 Task: Calculate the travel distance between Minneapolis and Voyageurs National Park.
Action: Mouse moved to (232, 67)
Screenshot: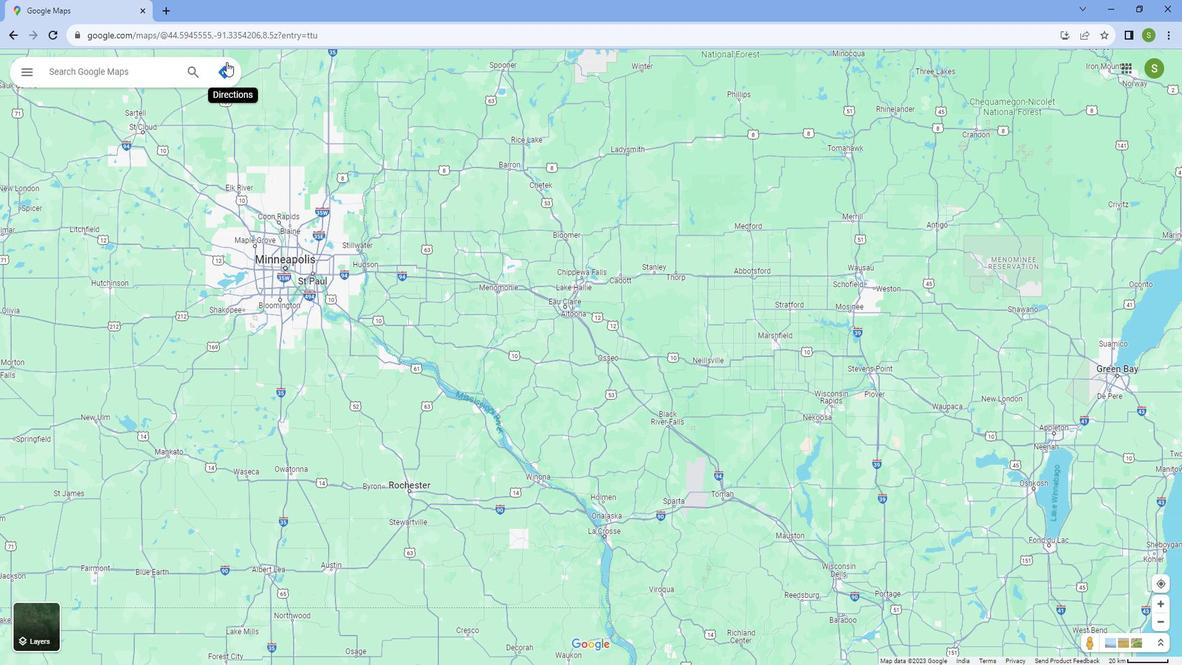 
Action: Mouse pressed left at (232, 67)
Screenshot: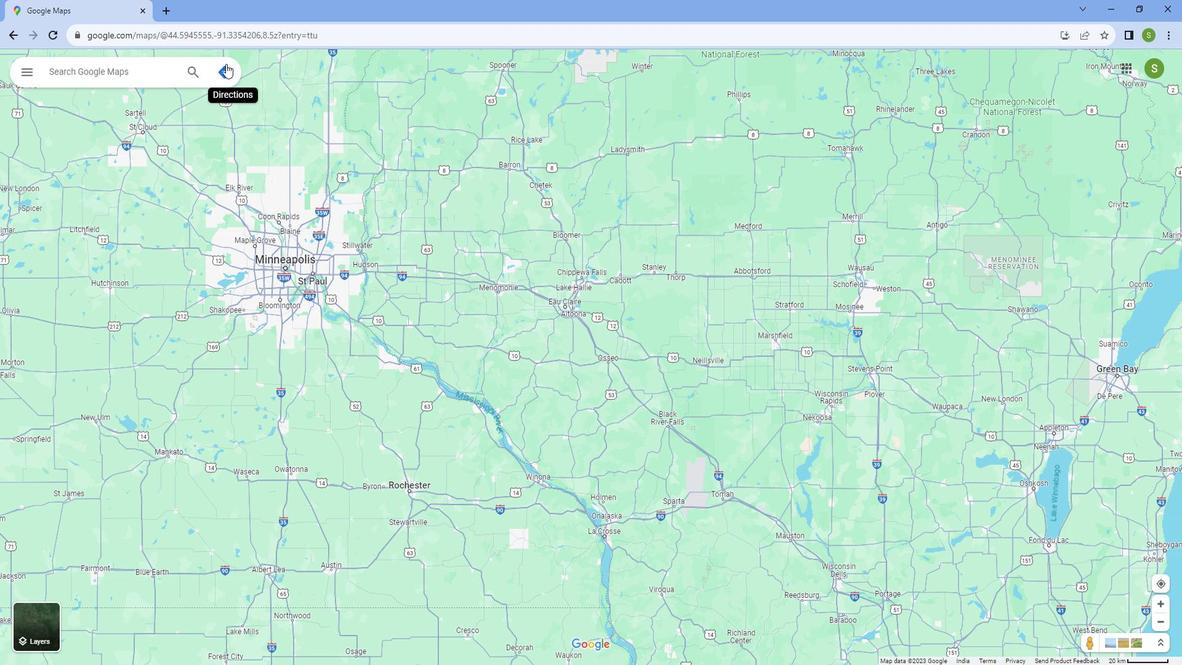 
Action: Mouse moved to (83, 114)
Screenshot: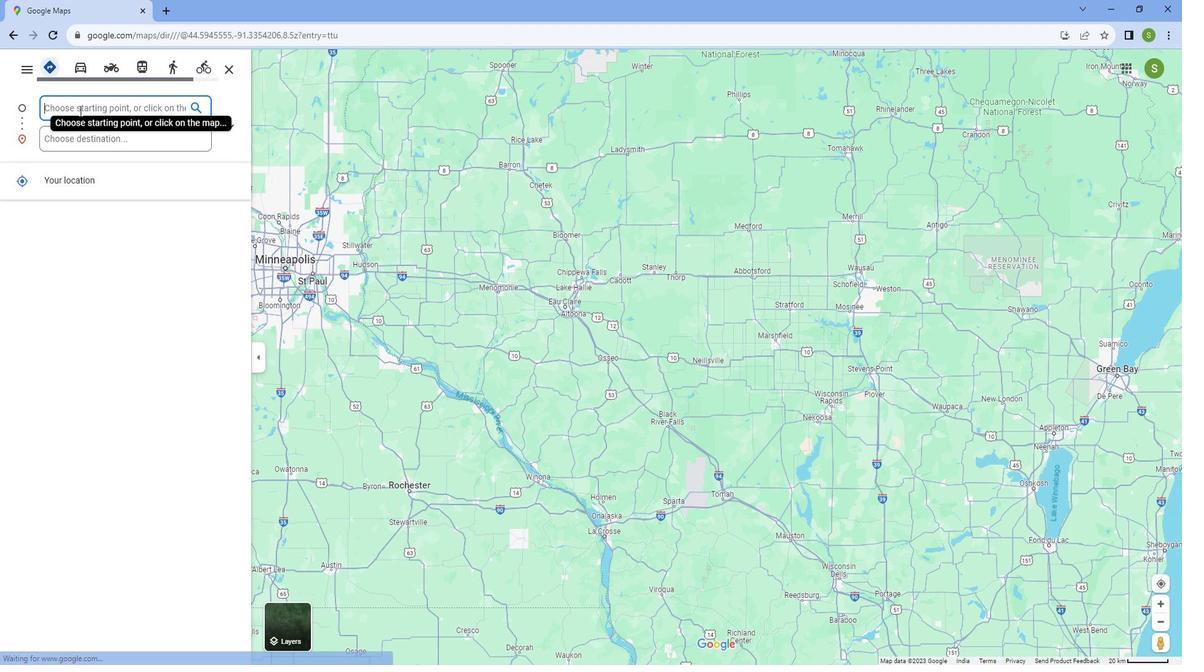 
Action: Mouse pressed left at (83, 114)
Screenshot: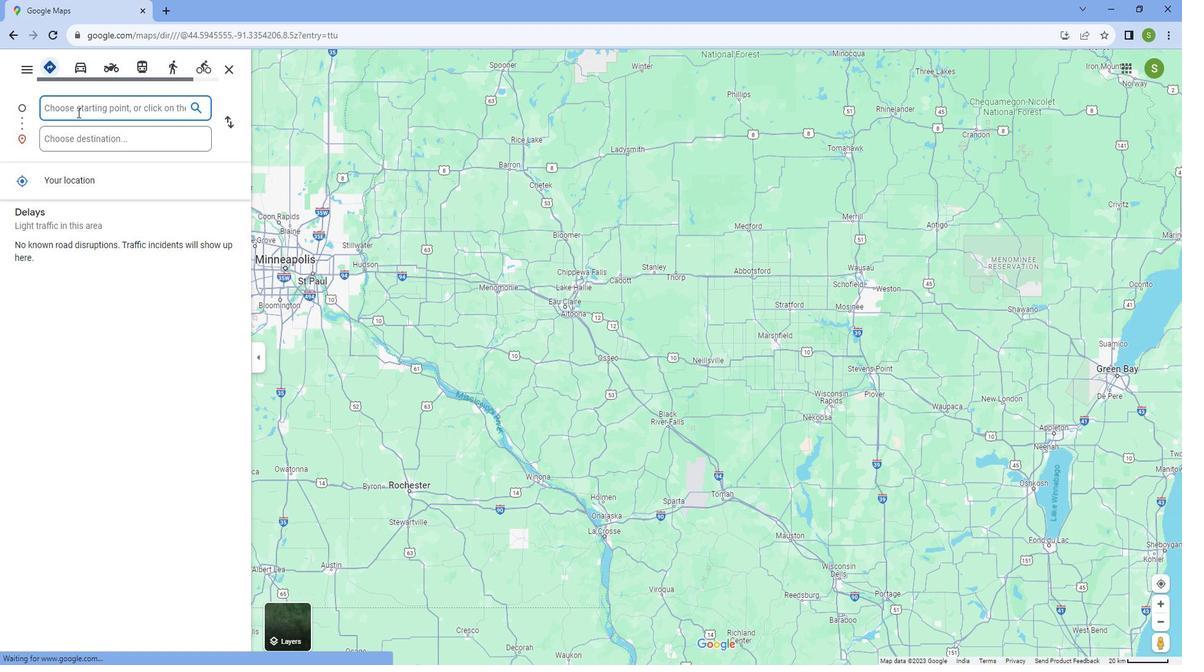 
Action: Mouse moved to (86, 114)
Screenshot: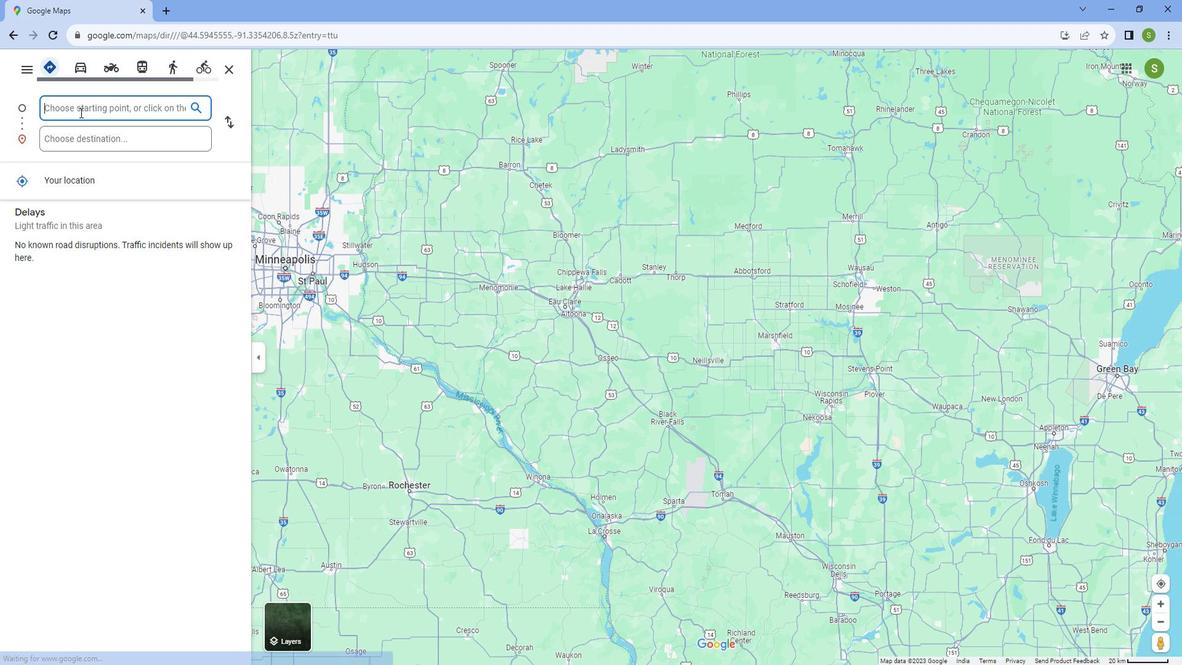 
Action: Key pressed <Key.caps_lock>M<Key.caps_lock>inn<Key.backspace><Key.backspace><Key.backspace><Key.backspace>m<Key.caps_lock>INNEAPOLIS
Screenshot: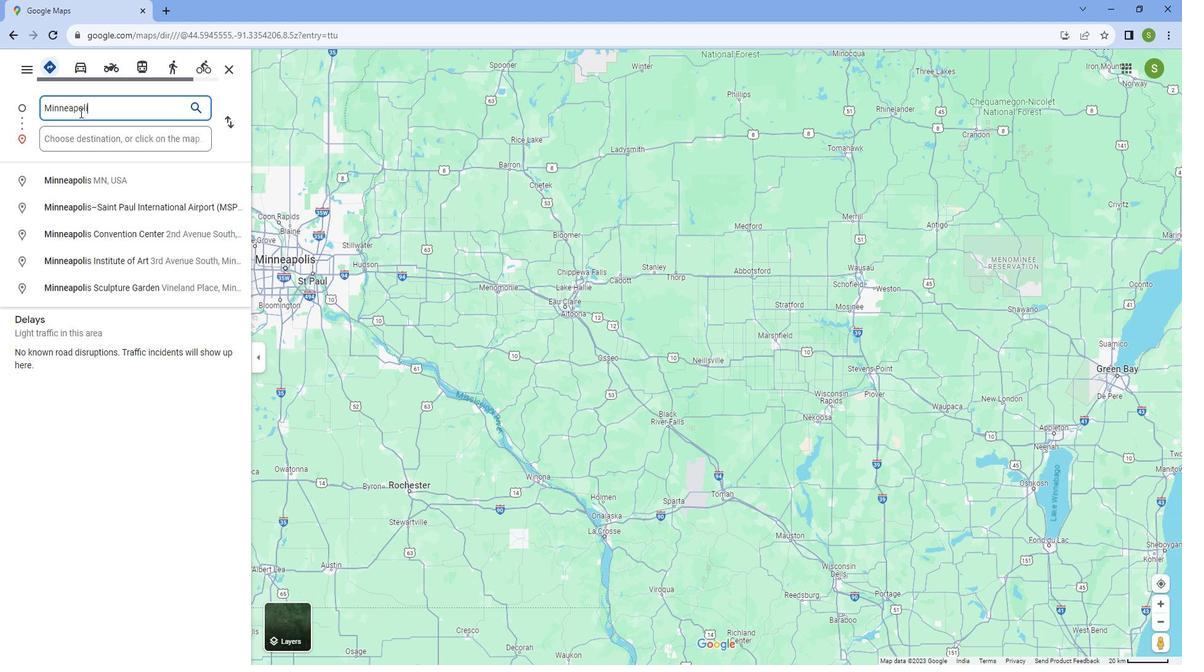 
Action: Mouse moved to (66, 179)
Screenshot: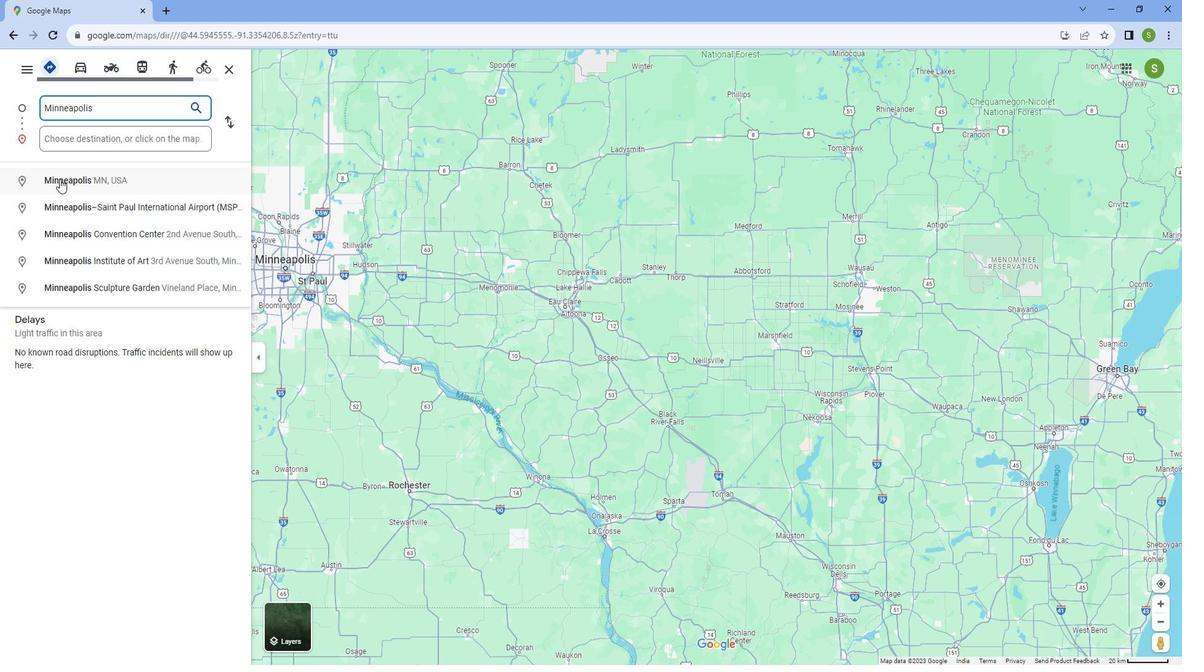 
Action: Mouse pressed left at (66, 179)
Screenshot: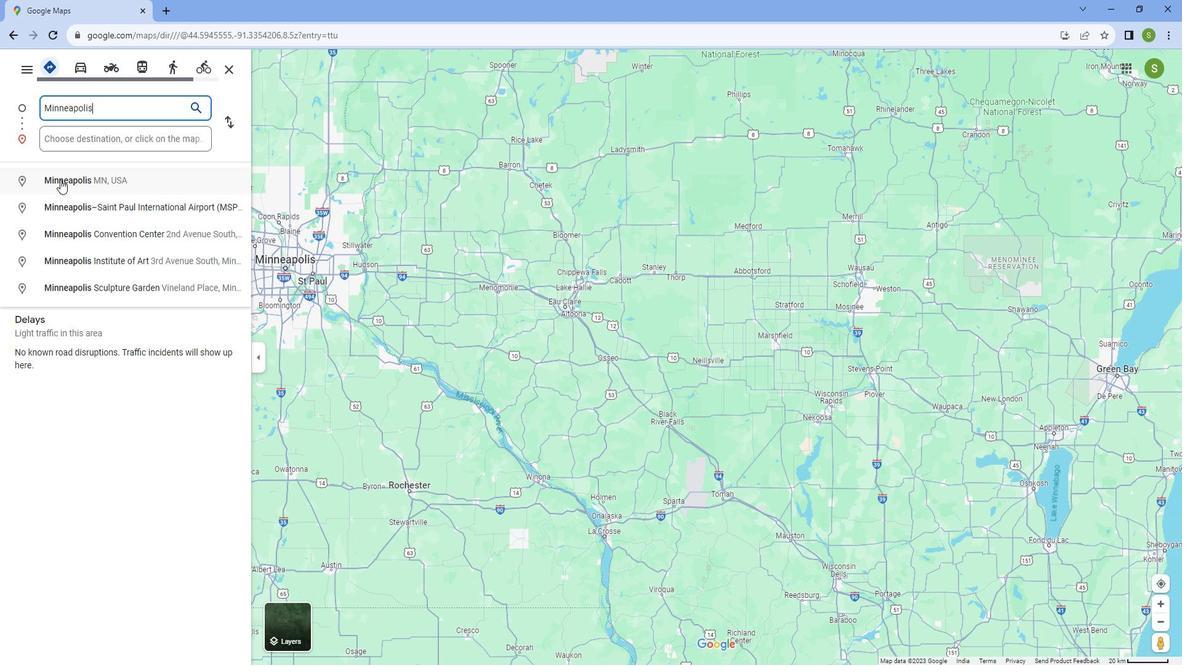 
Action: Mouse moved to (123, 142)
Screenshot: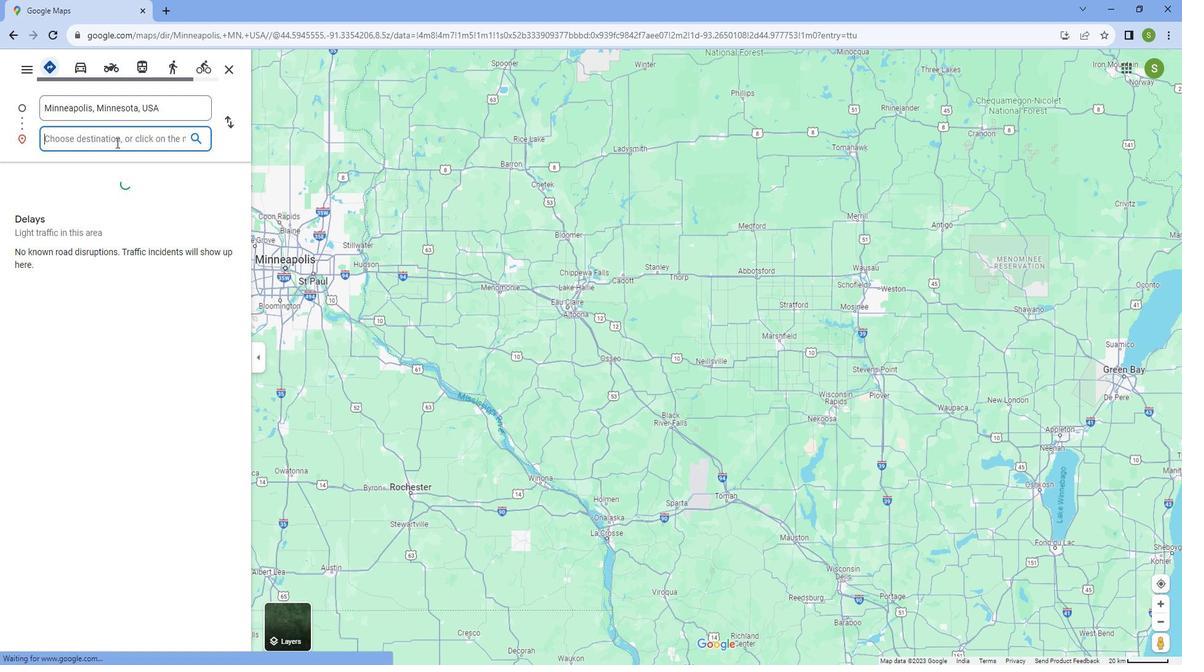 
Action: Mouse pressed left at (123, 142)
Screenshot: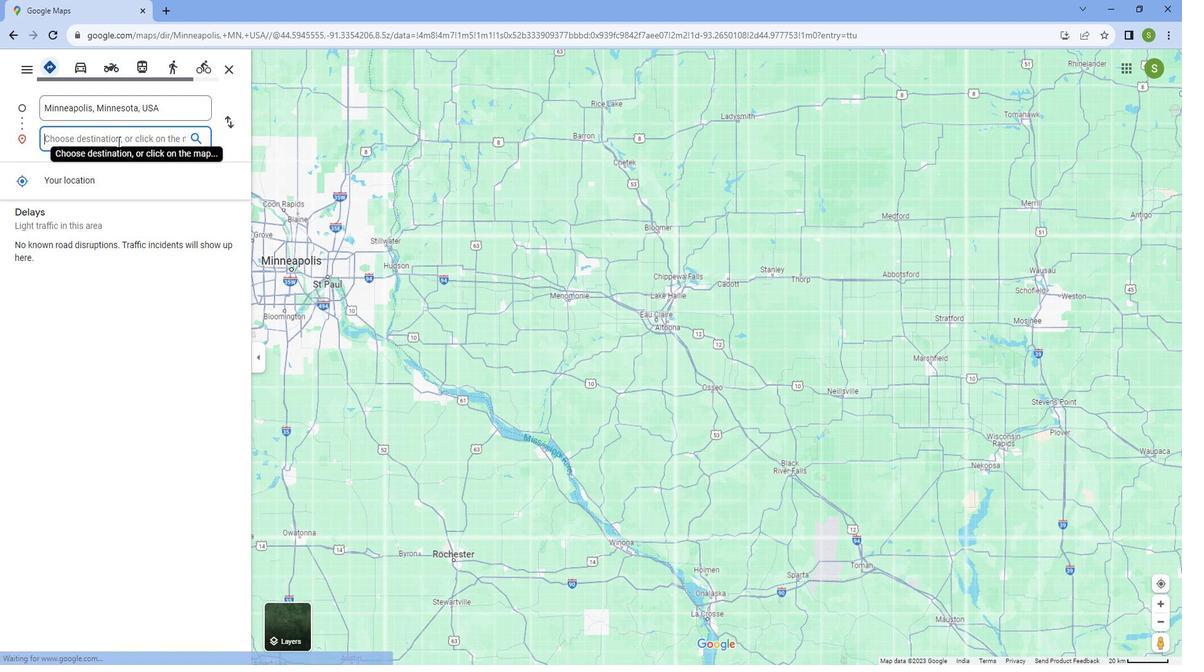 
Action: Mouse moved to (125, 140)
Screenshot: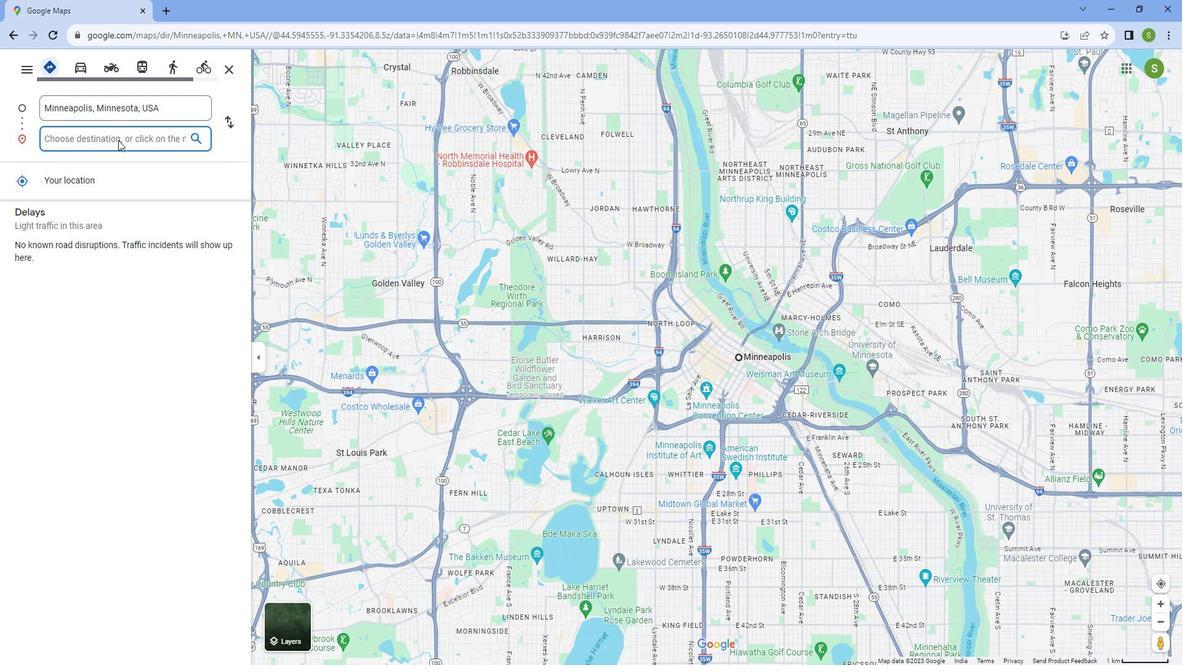 
Action: Key pressed <Key.caps_lock>v<Key.caps_lock>OYAGEURS<Key.space><Key.caps_lock>n<Key.caps_lock>ATIONAL<Key.space><Key.caps_lock>p<Key.caps_lock>R<Key.backspace>ARK
Screenshot: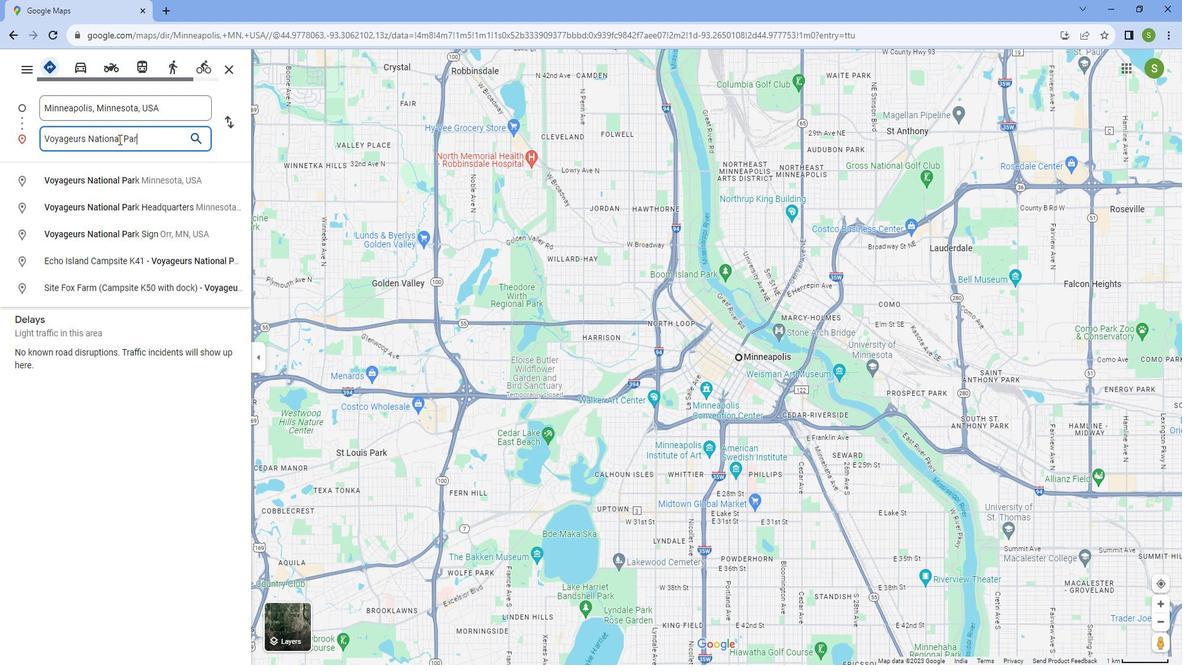 
Action: Mouse moved to (145, 184)
Screenshot: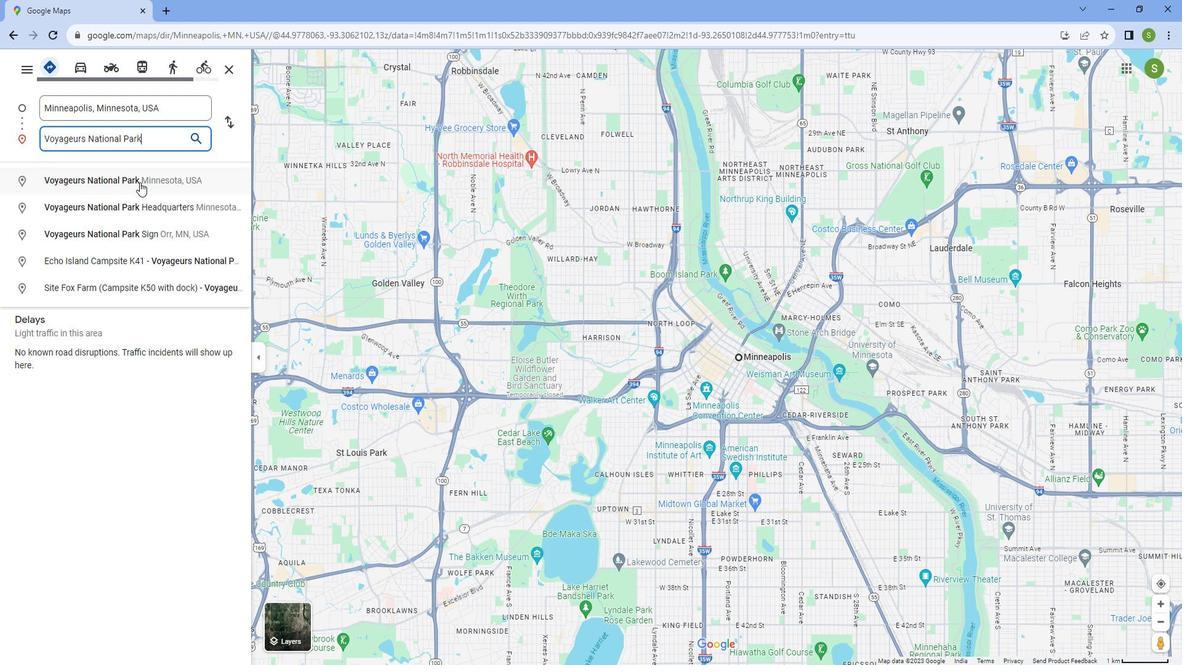 
Action: Mouse pressed left at (145, 184)
Screenshot: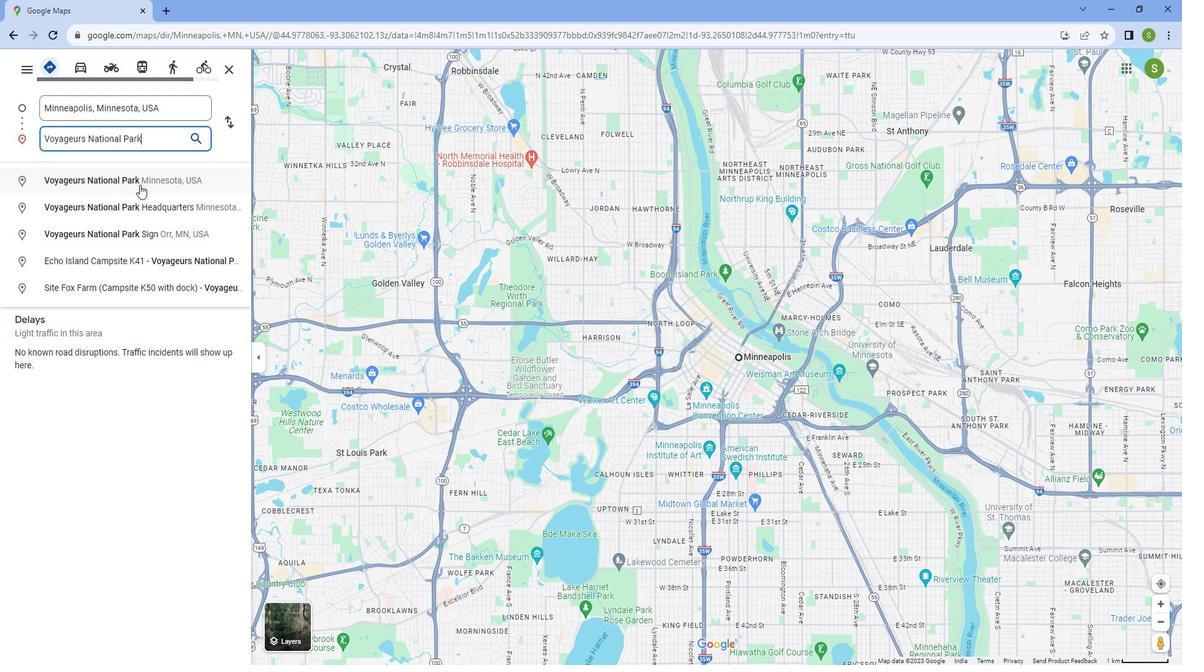 
Action: Mouse moved to (78, 75)
Screenshot: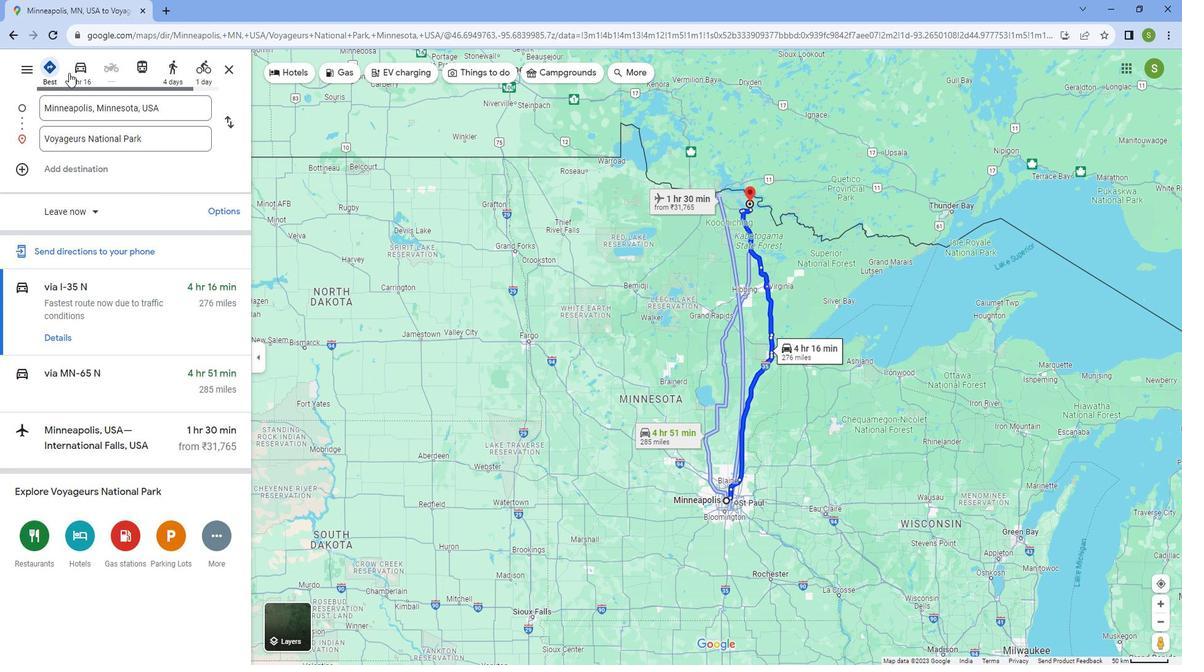
Action: Mouse pressed left at (78, 75)
Screenshot: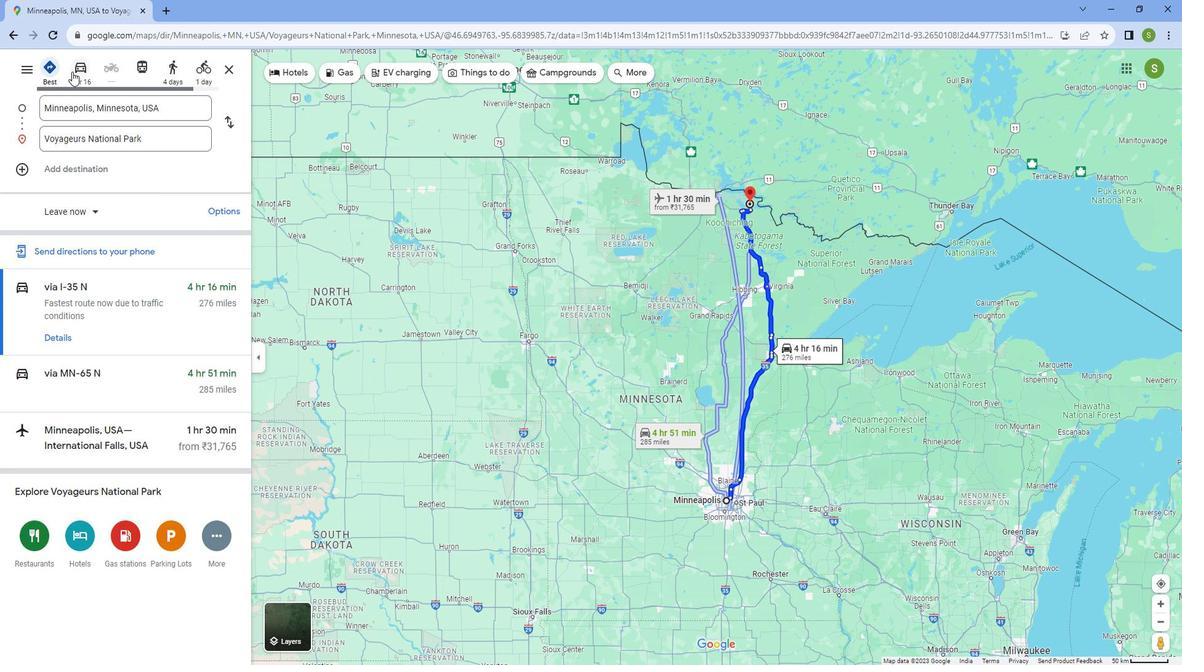 
Action: Mouse moved to (65, 327)
Screenshot: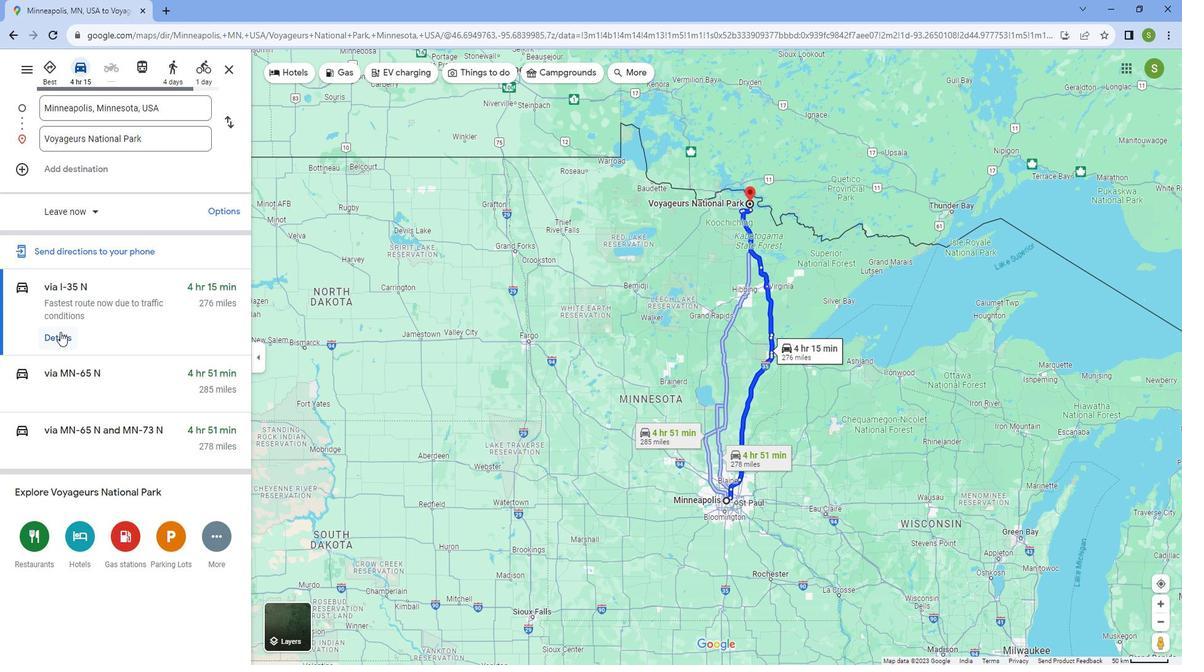 
Action: Mouse pressed left at (65, 327)
Screenshot: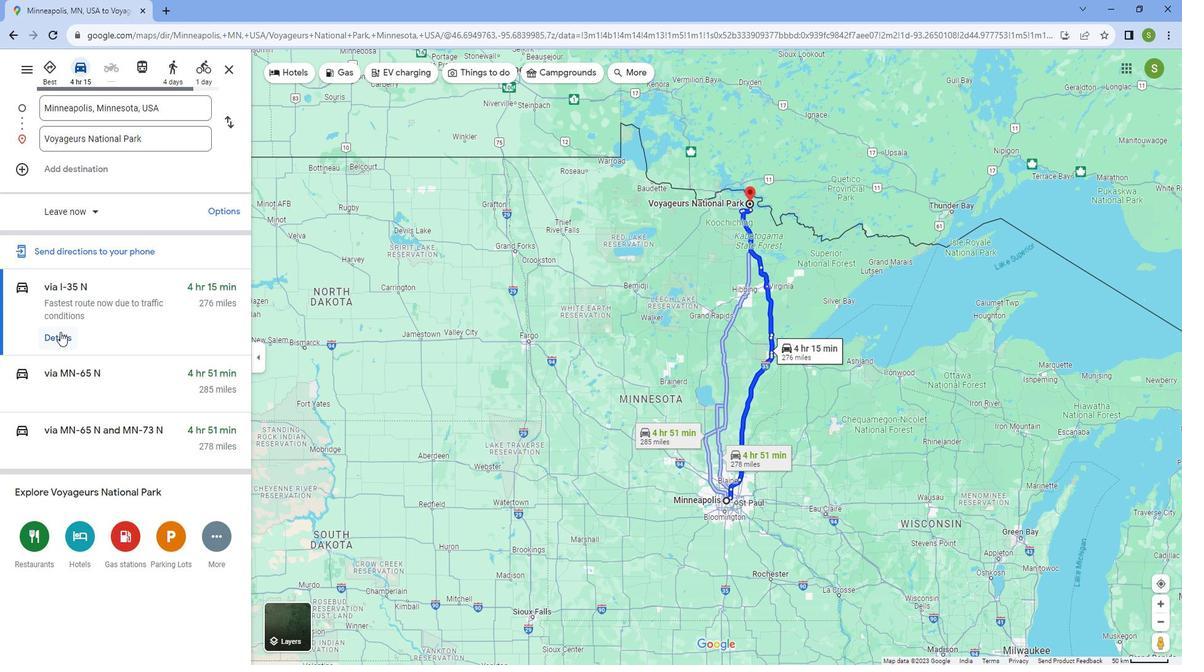 
Action: Mouse moved to (759, 347)
Screenshot: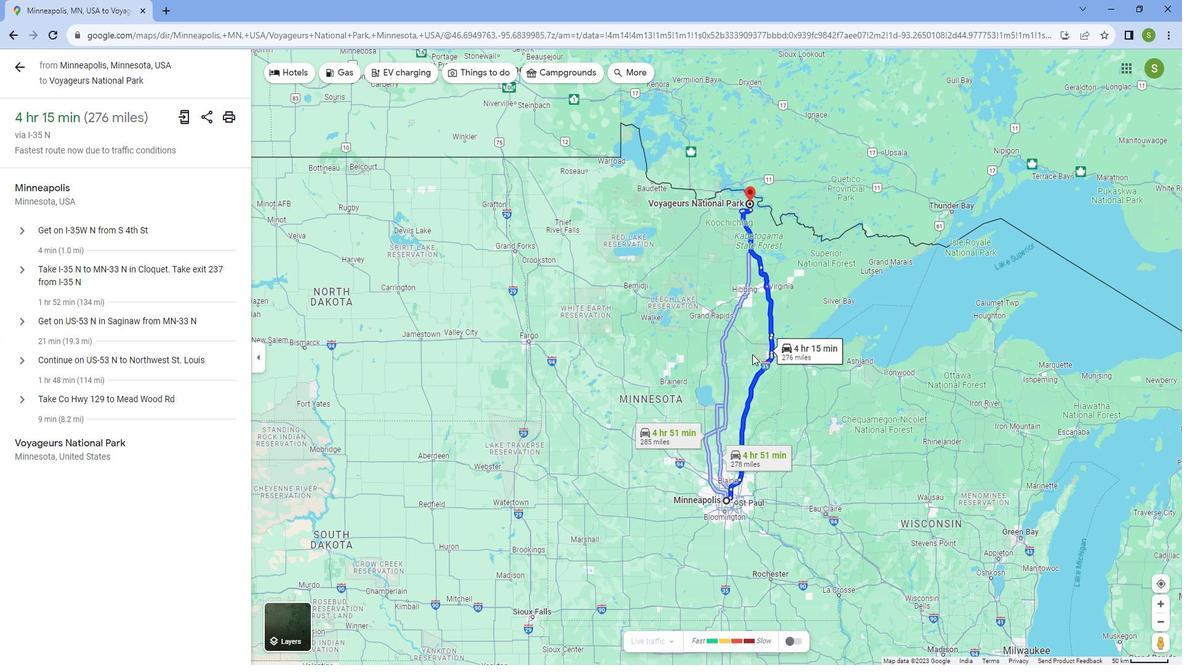 
Action: Mouse scrolled (759, 348) with delta (0, 0)
Screenshot: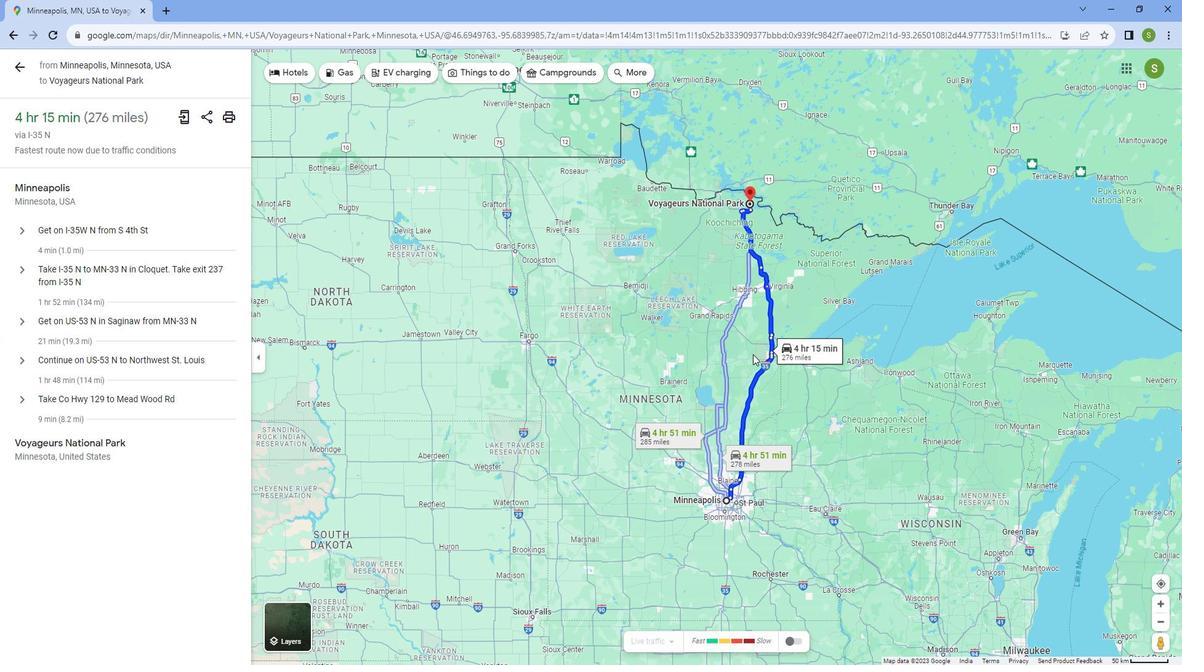 
Action: Mouse scrolled (759, 348) with delta (0, 0)
Screenshot: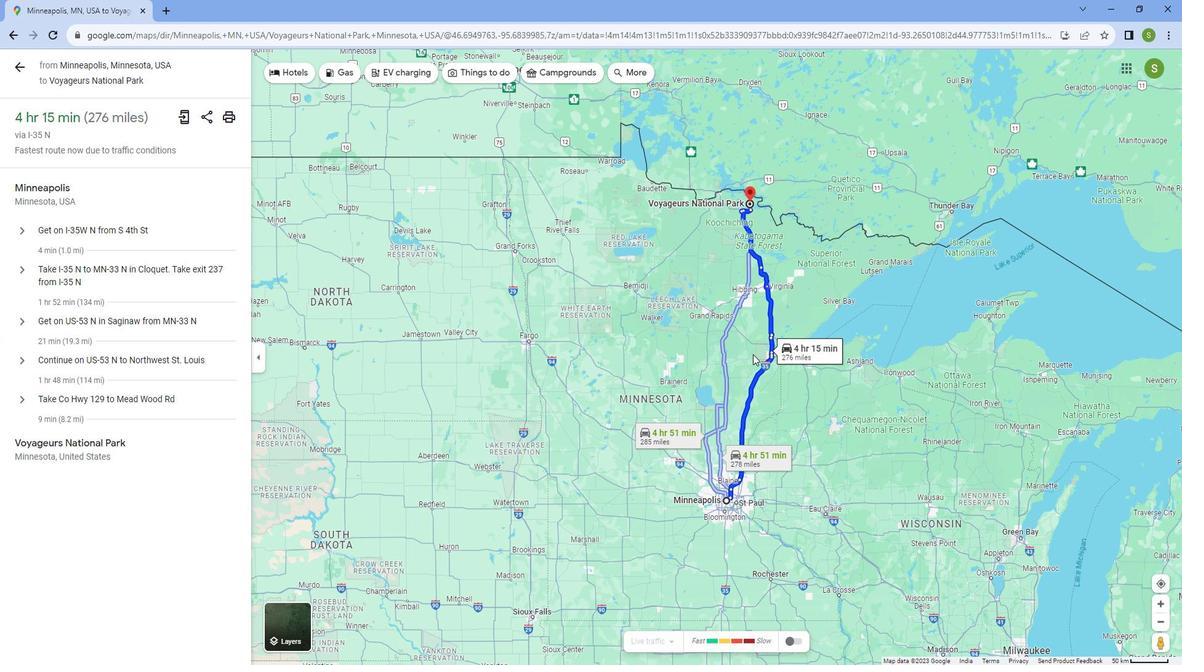
Action: Mouse scrolled (759, 348) with delta (0, 0)
Screenshot: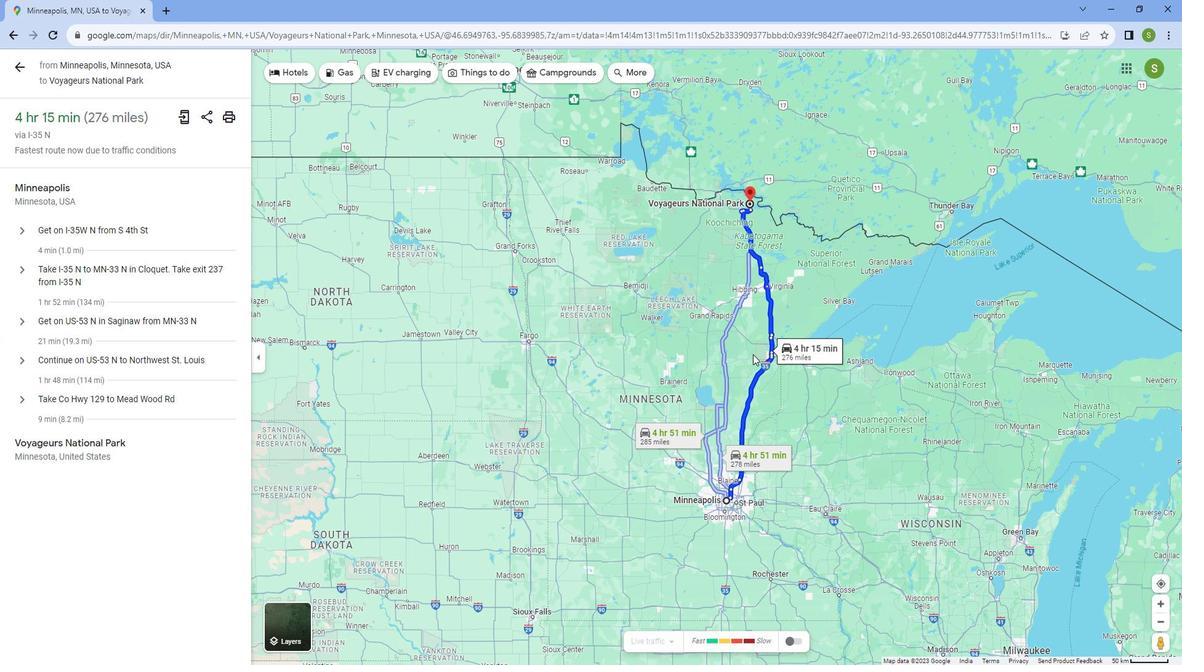 
Action: Mouse scrolled (759, 348) with delta (0, 0)
Screenshot: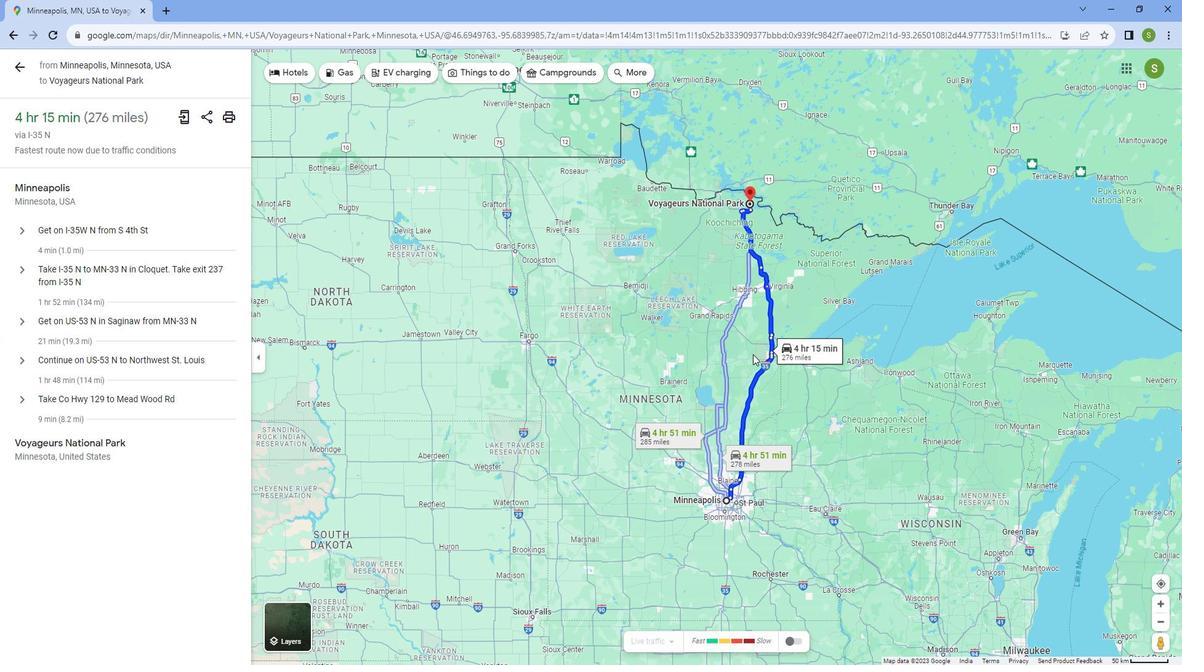 
Action: Mouse scrolled (759, 348) with delta (0, 0)
Screenshot: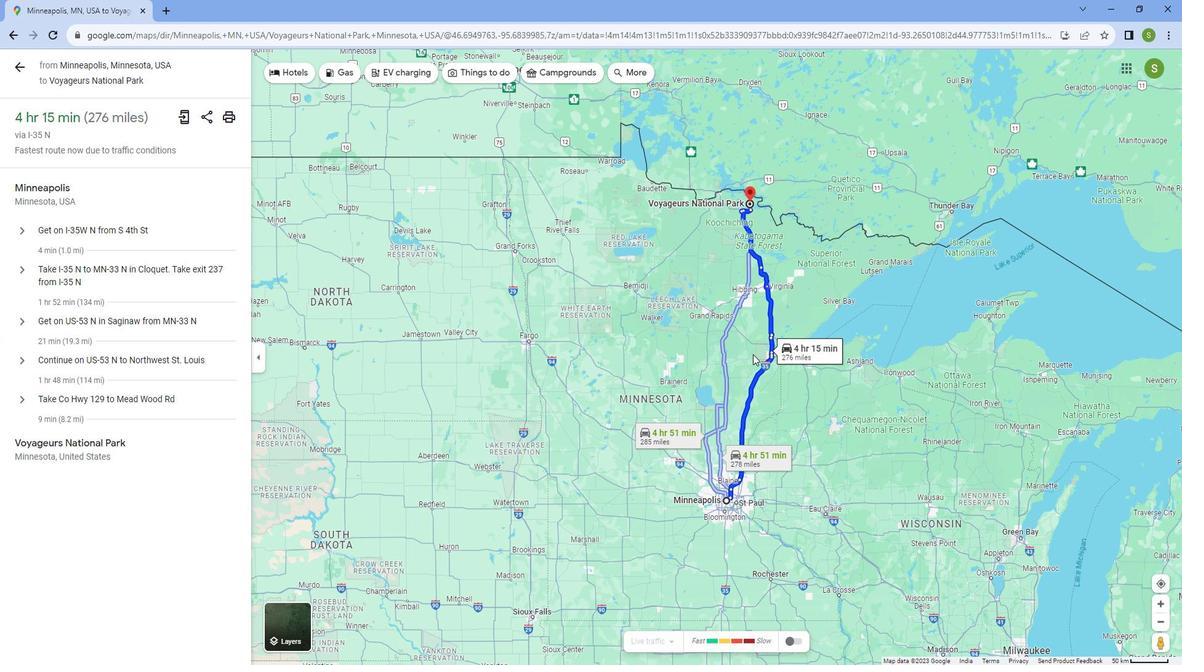 
Action: Mouse scrolled (759, 348) with delta (0, 0)
Screenshot: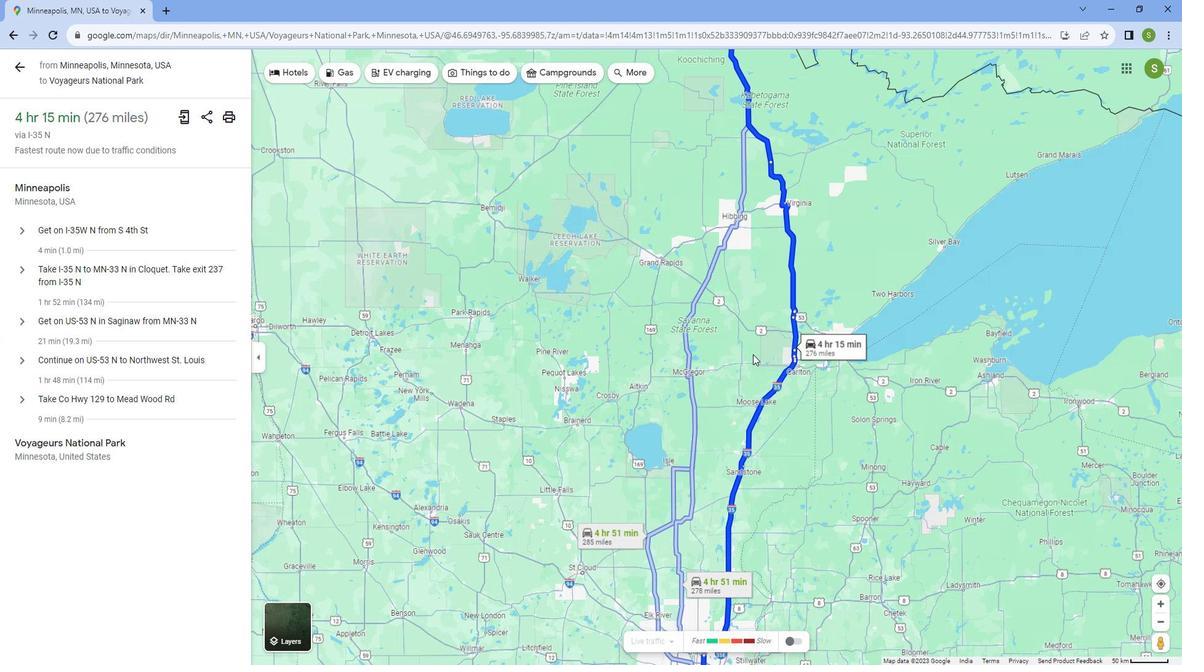 
Action: Mouse scrolled (759, 348) with delta (0, 0)
Screenshot: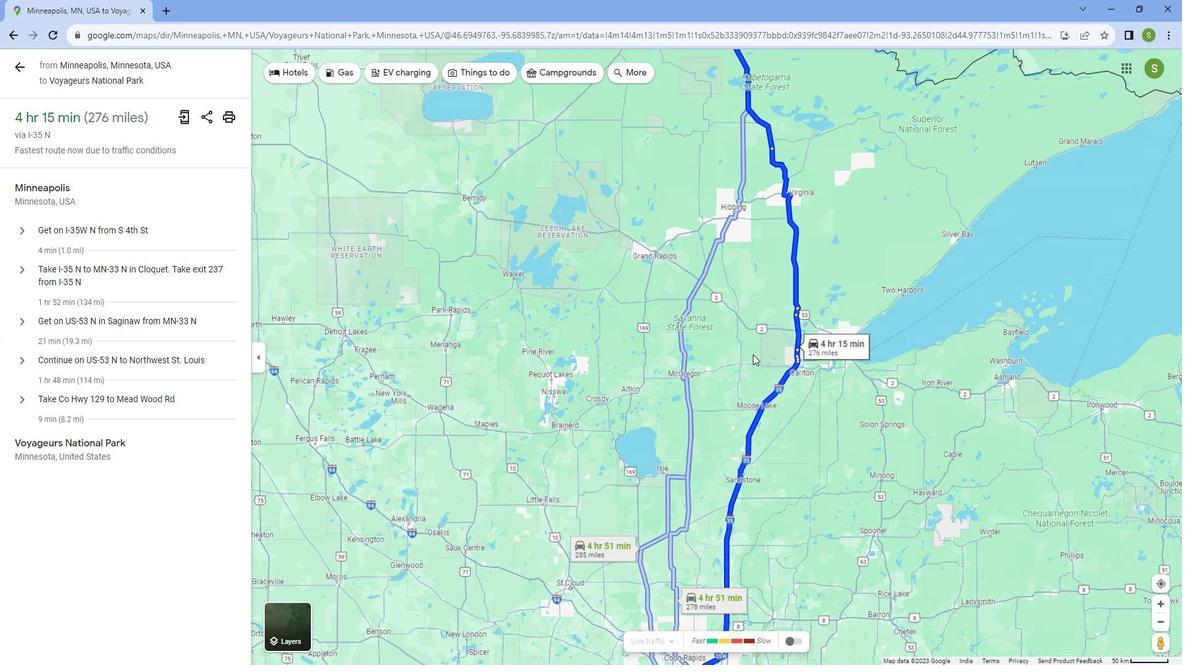 
Action: Mouse scrolled (759, 348) with delta (0, 0)
Screenshot: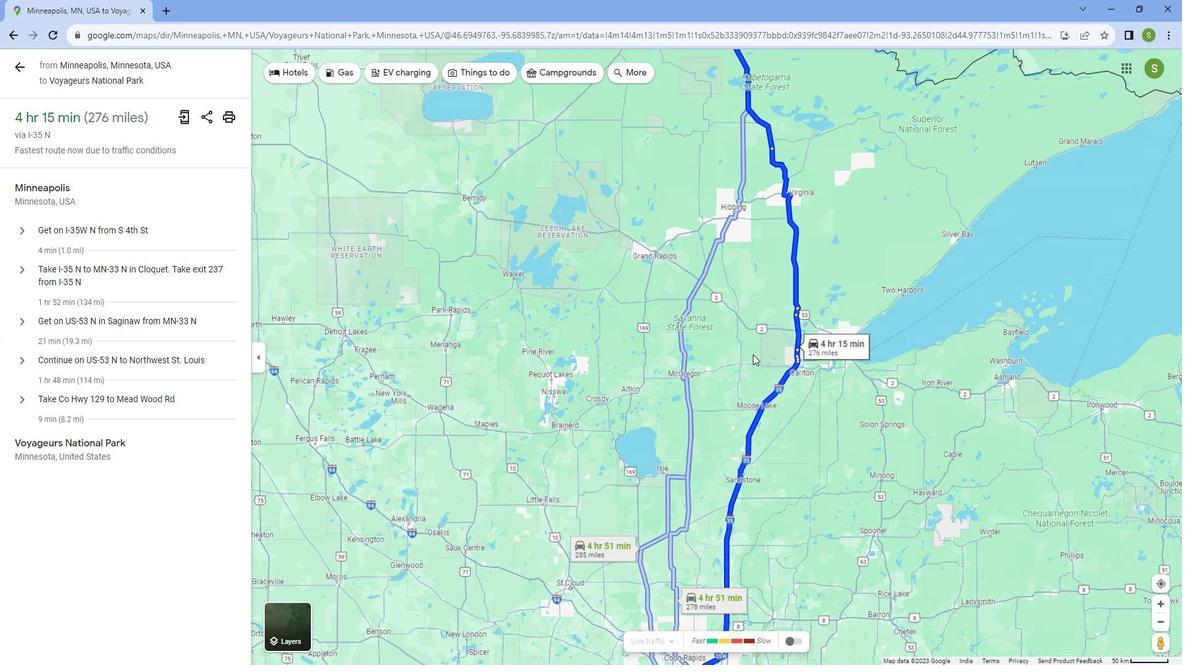 
Action: Mouse scrolled (759, 348) with delta (0, 0)
Screenshot: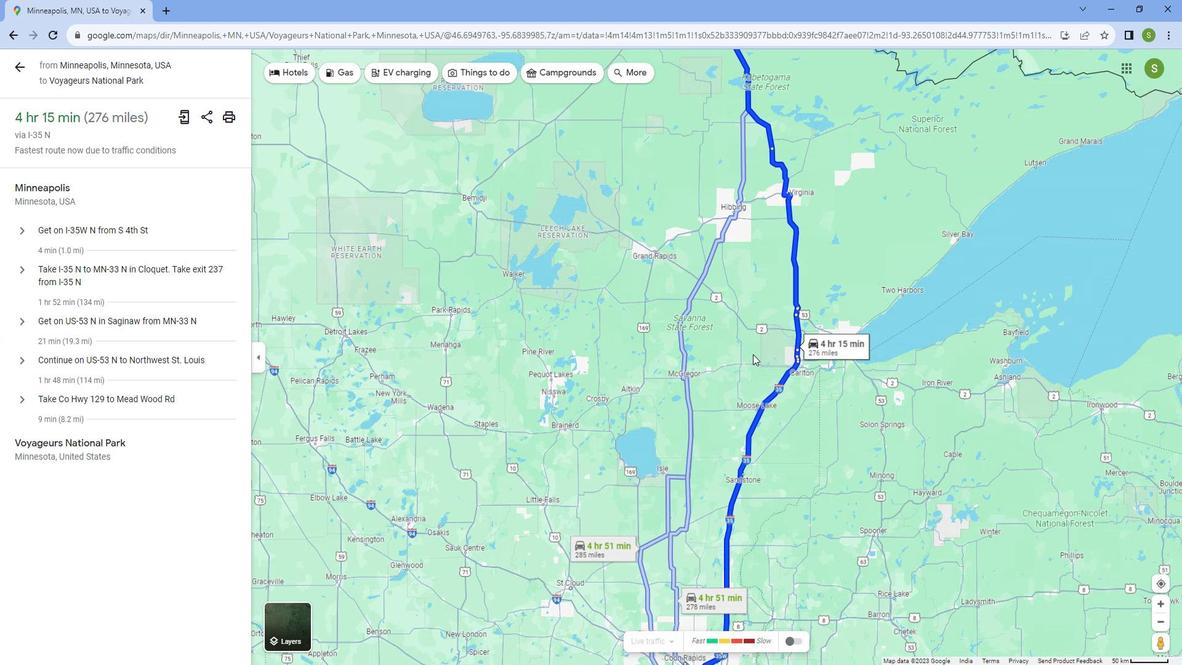 
Action: Mouse scrolled (759, 348) with delta (0, 0)
Screenshot: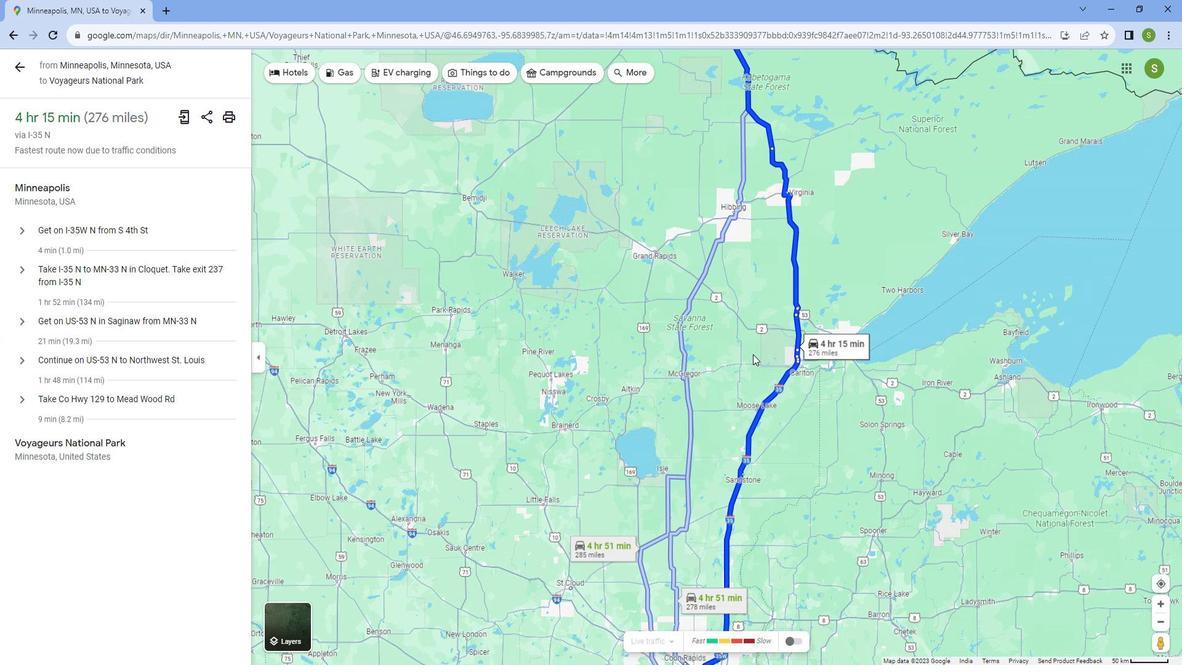 
Action: Mouse scrolled (759, 348) with delta (0, 0)
Screenshot: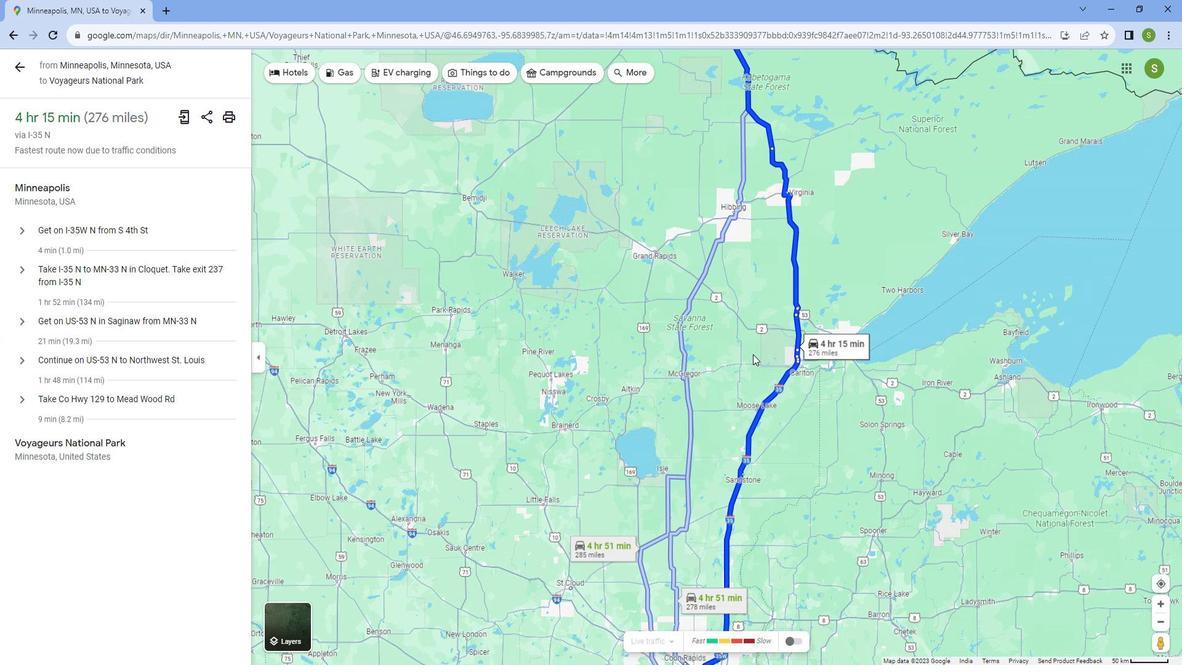 
Action: Mouse scrolled (759, 348) with delta (0, 0)
Screenshot: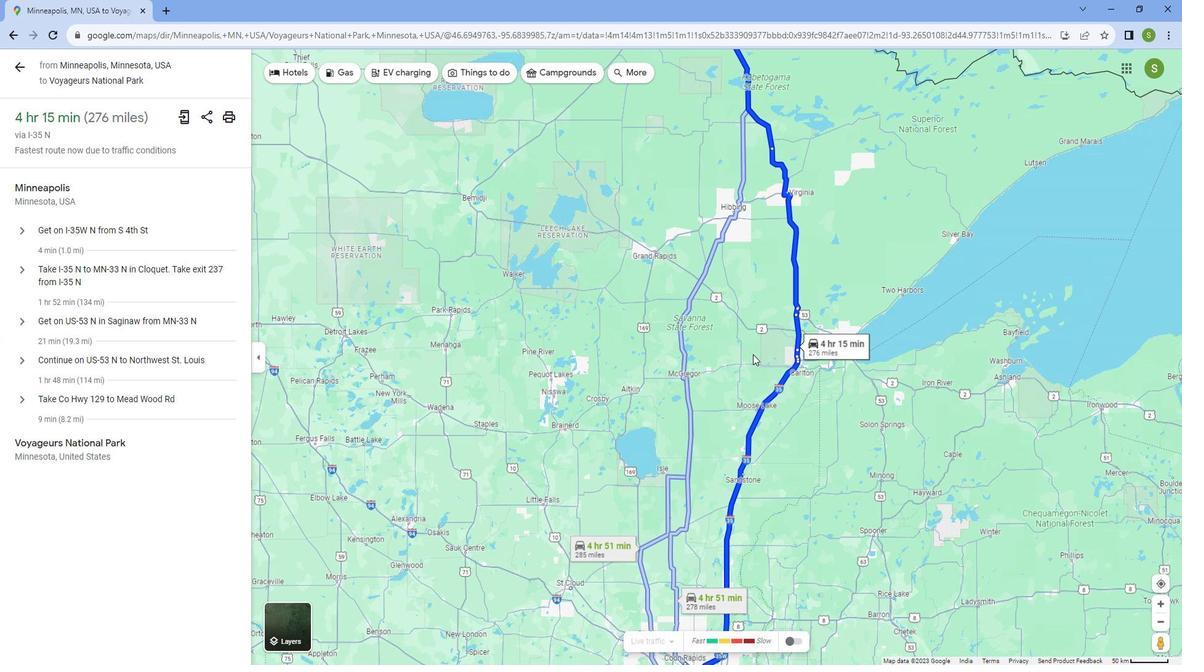 
Action: Mouse scrolled (759, 346) with delta (0, 0)
Screenshot: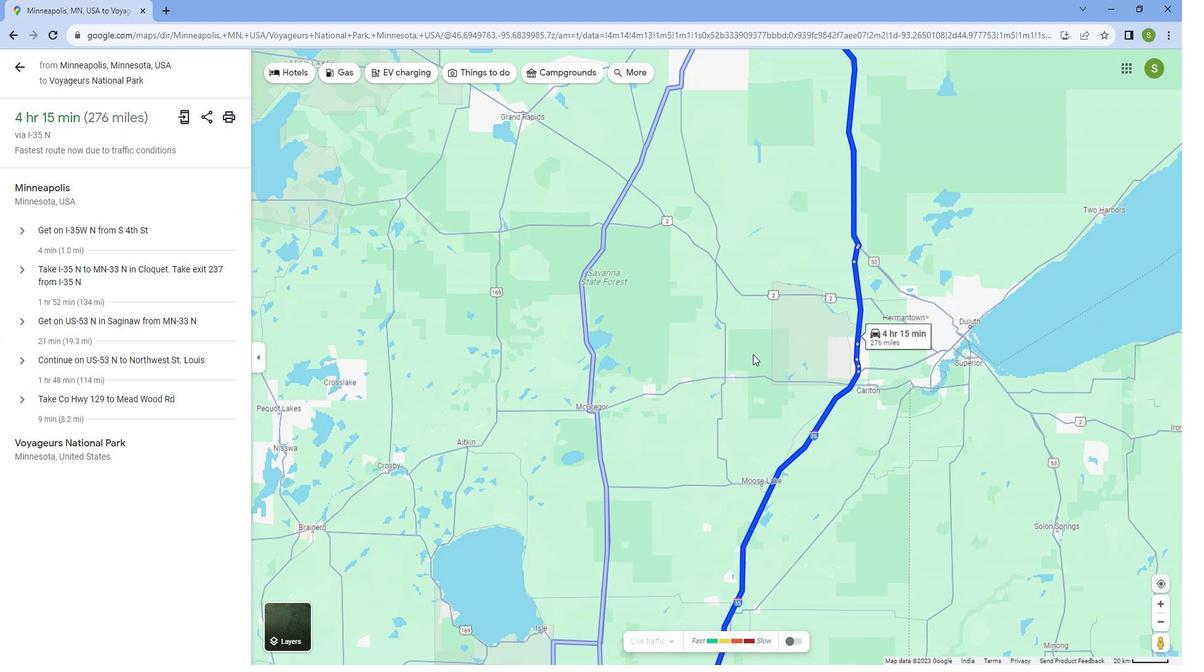 
Action: Mouse scrolled (759, 346) with delta (0, 0)
Screenshot: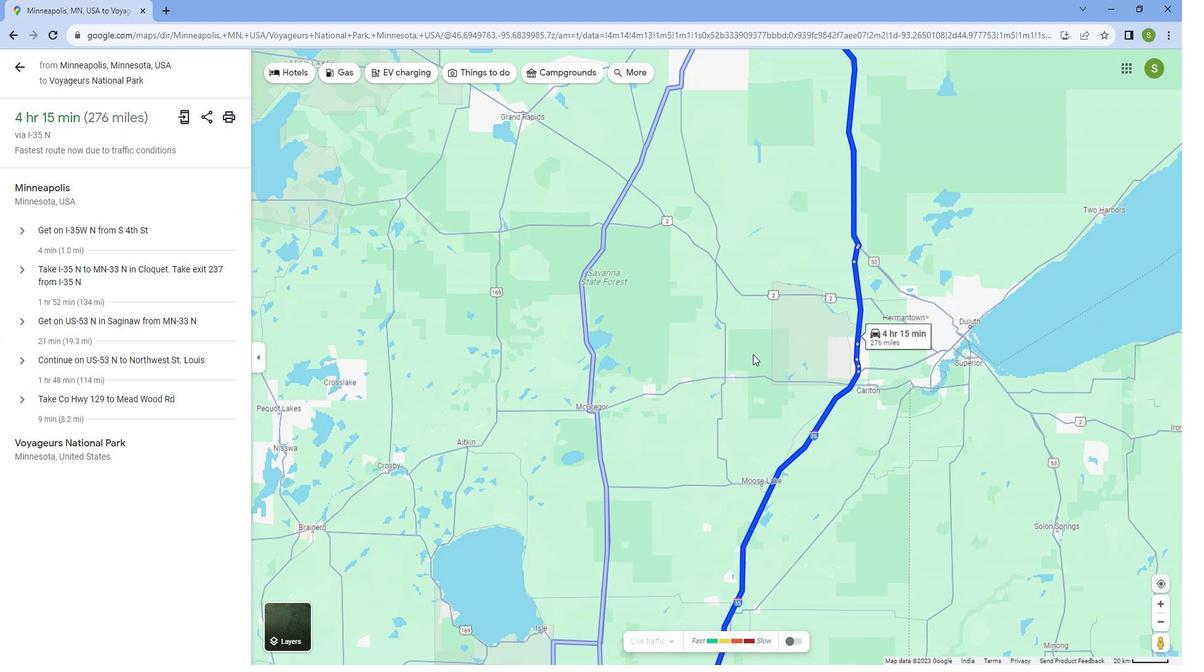 
Action: Mouse scrolled (759, 346) with delta (0, 0)
Screenshot: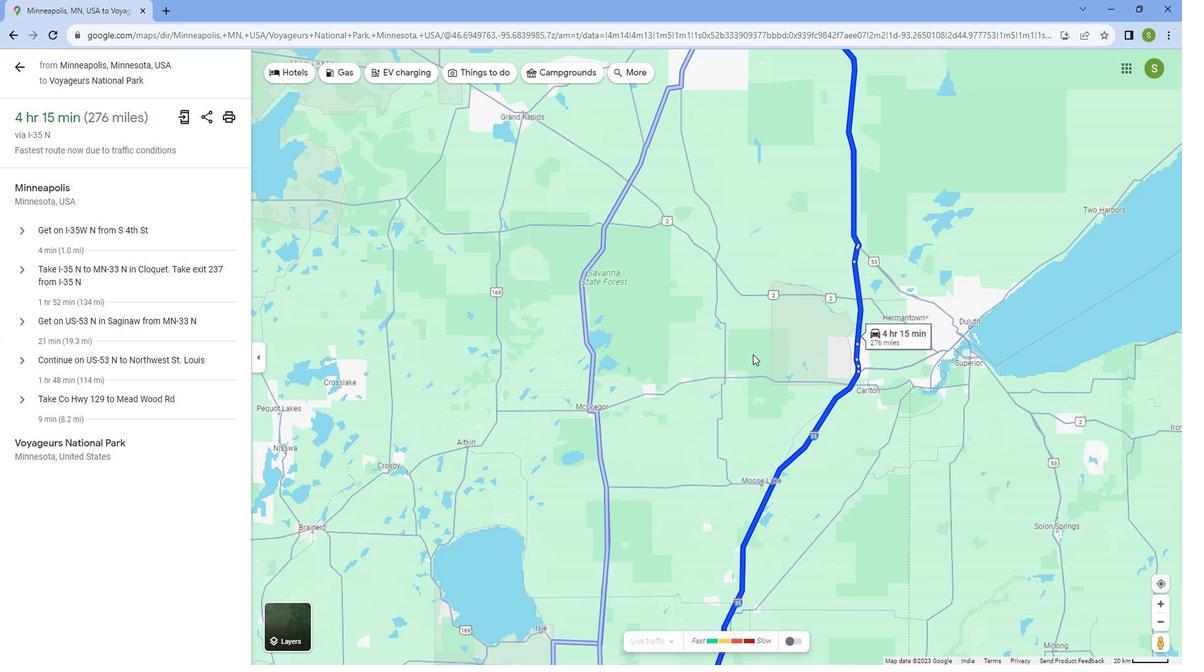 
Action: Mouse scrolled (759, 346) with delta (0, 0)
Screenshot: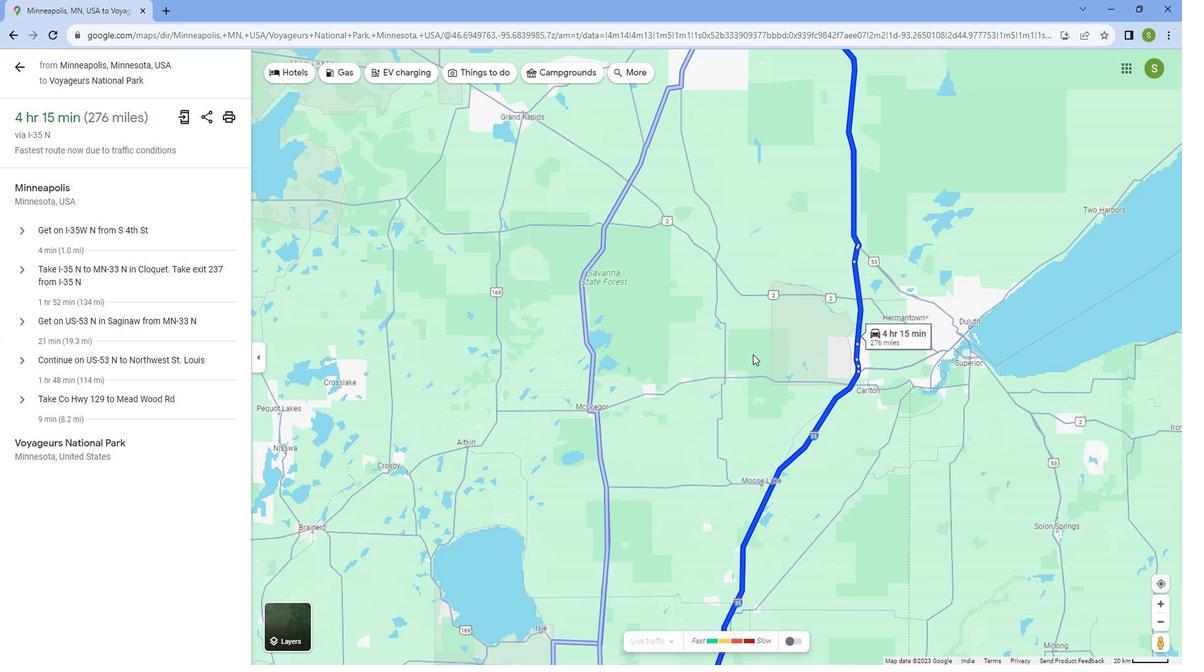 
Action: Mouse scrolled (759, 346) with delta (0, 0)
Screenshot: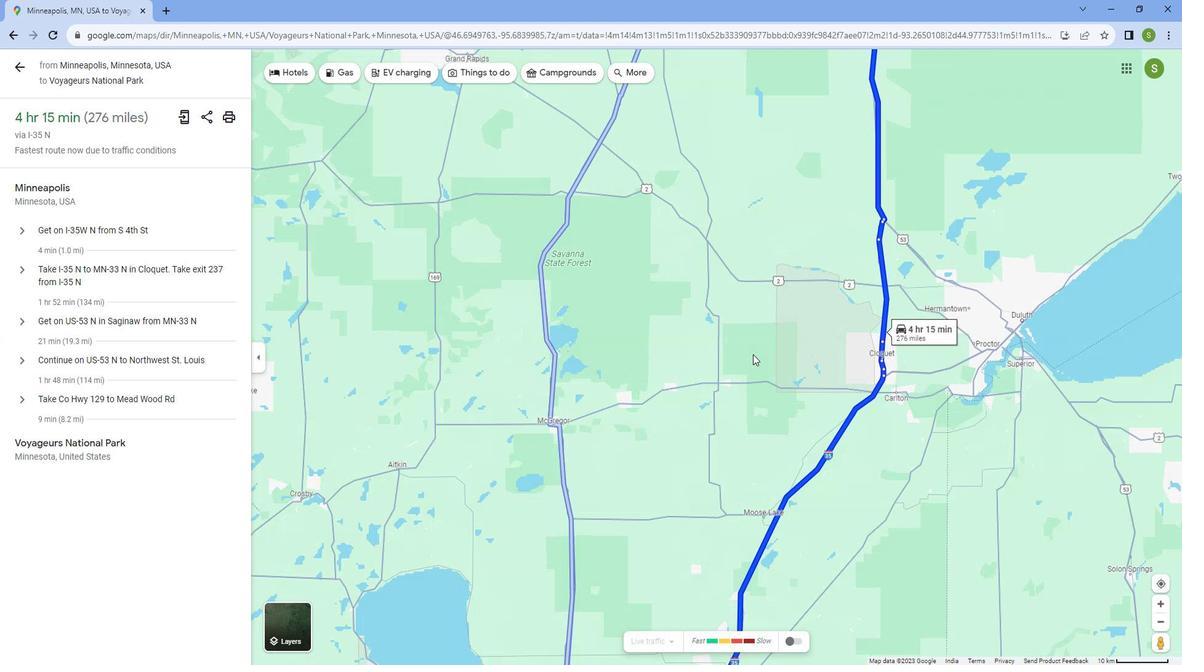 
Action: Mouse scrolled (759, 346) with delta (0, 0)
Screenshot: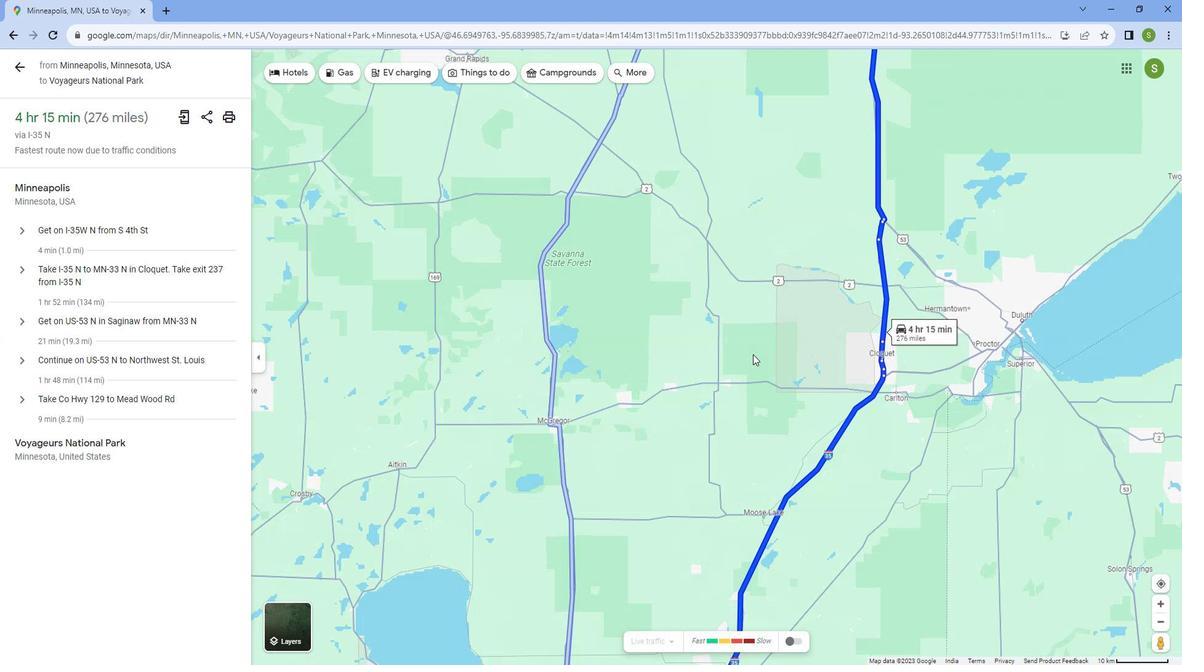 
Action: Mouse scrolled (759, 346) with delta (0, 0)
Screenshot: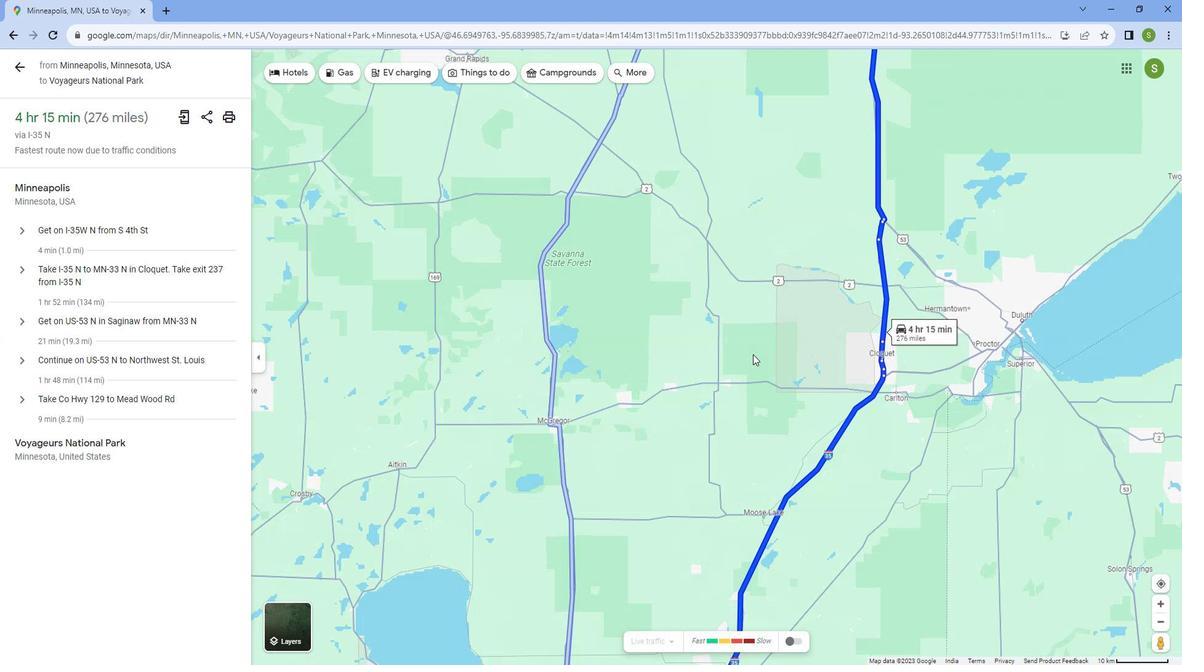 
Action: Mouse scrolled (759, 346) with delta (0, 0)
Screenshot: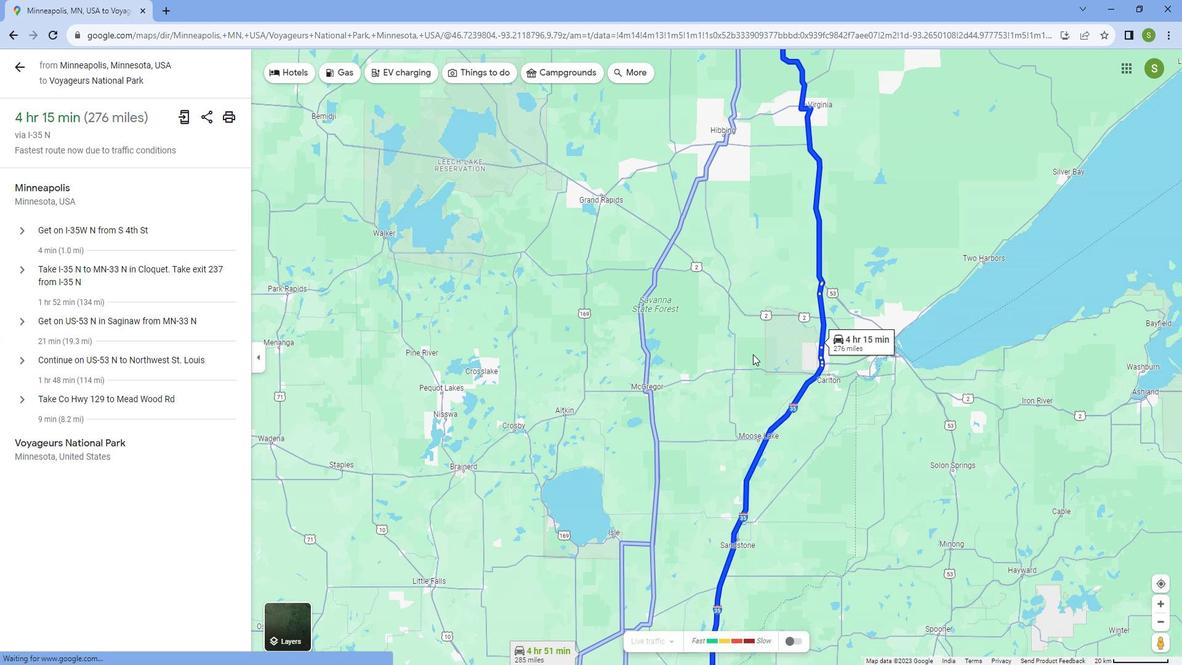 
Action: Mouse scrolled (759, 346) with delta (0, 0)
Screenshot: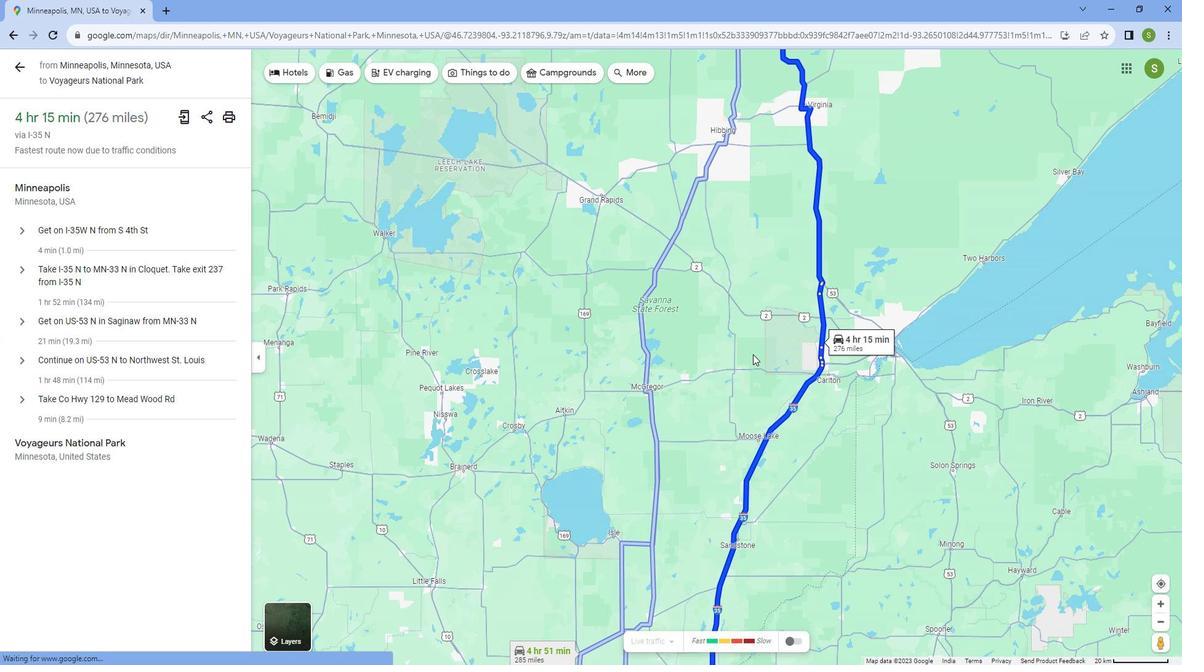 
Action: Mouse scrolled (759, 346) with delta (0, 0)
Screenshot: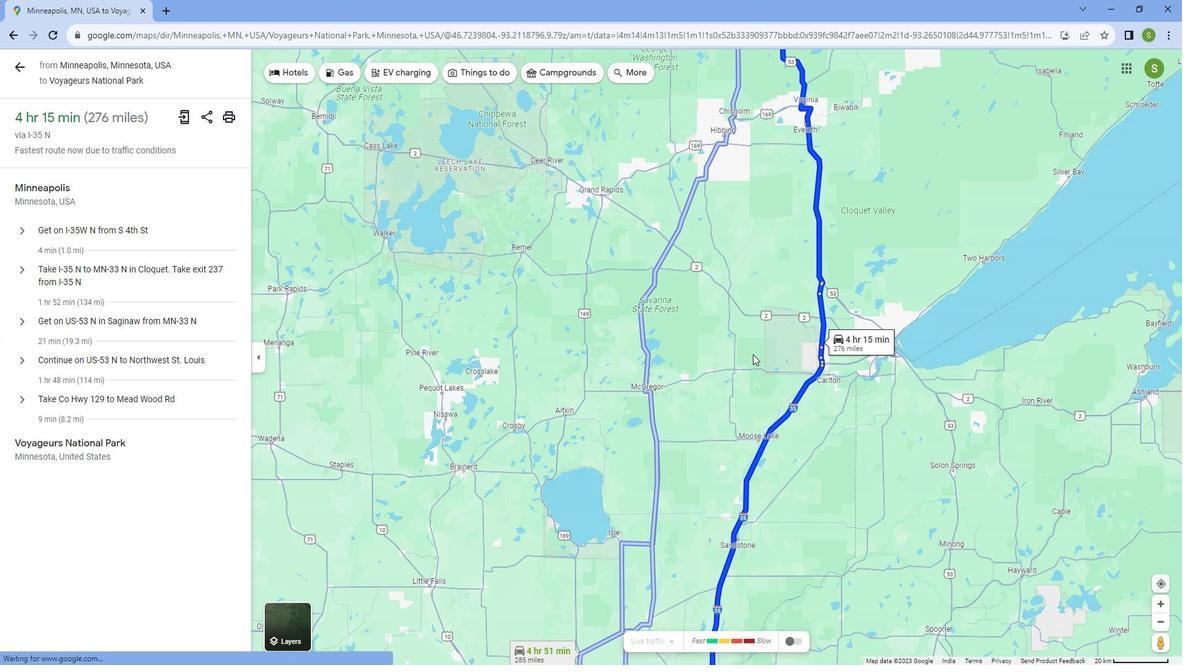 
Action: Mouse scrolled (759, 346) with delta (0, 0)
Screenshot: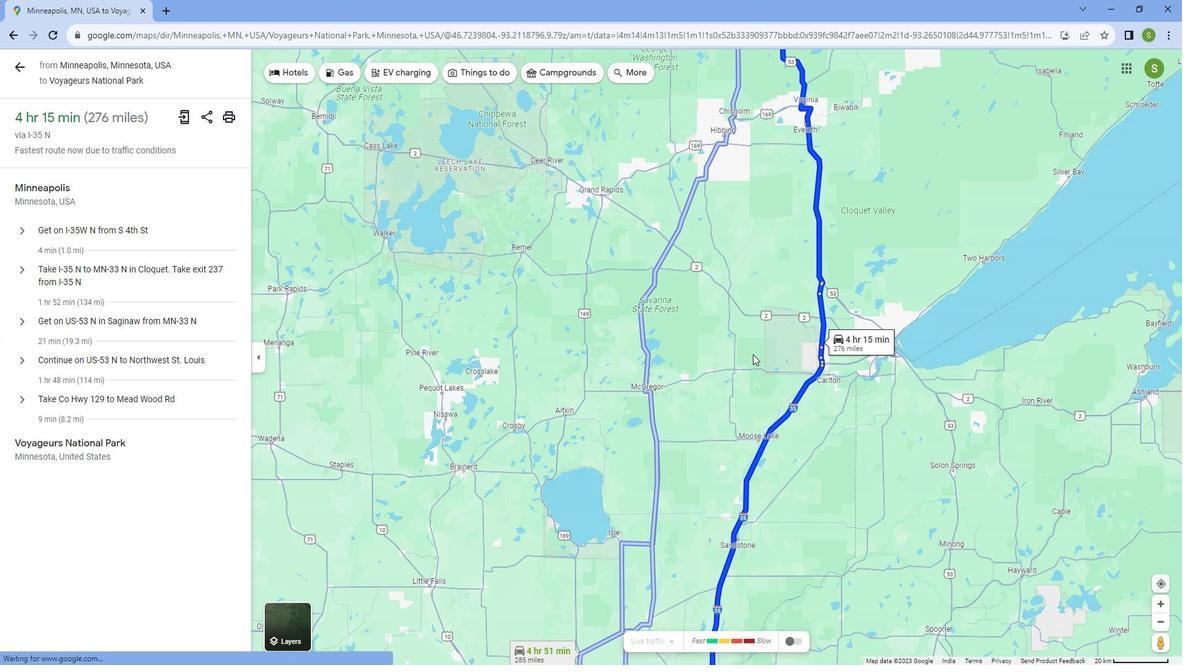 
Action: Mouse scrolled (759, 346) with delta (0, 0)
Screenshot: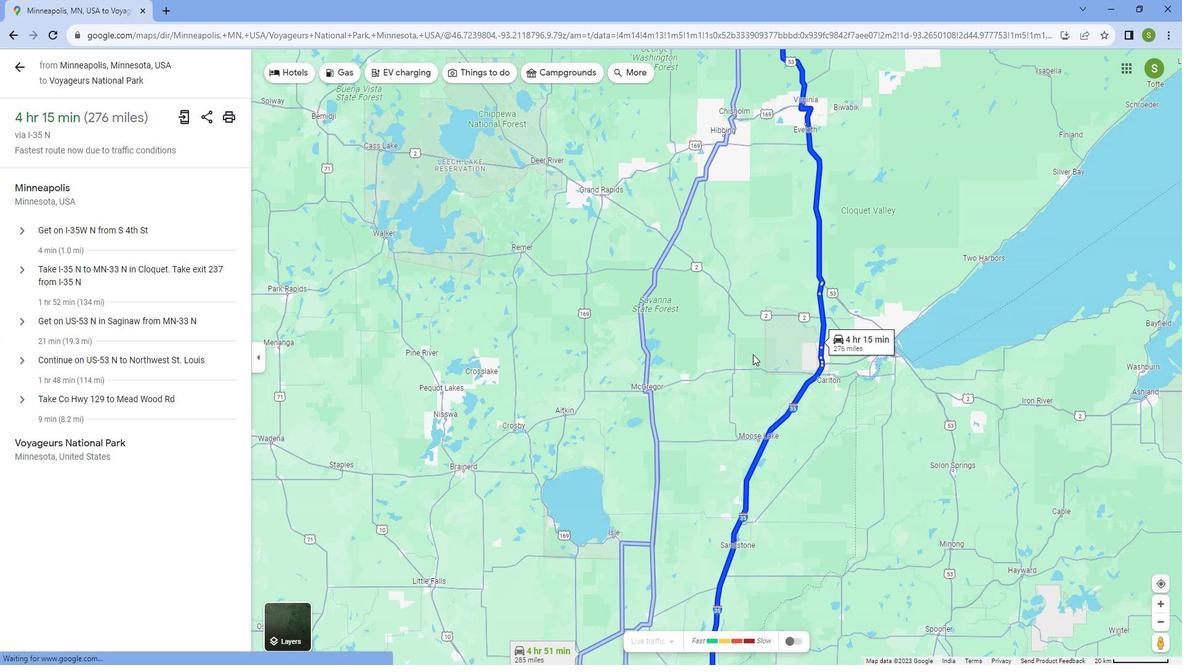 
Action: Mouse scrolled (759, 346) with delta (0, 0)
Screenshot: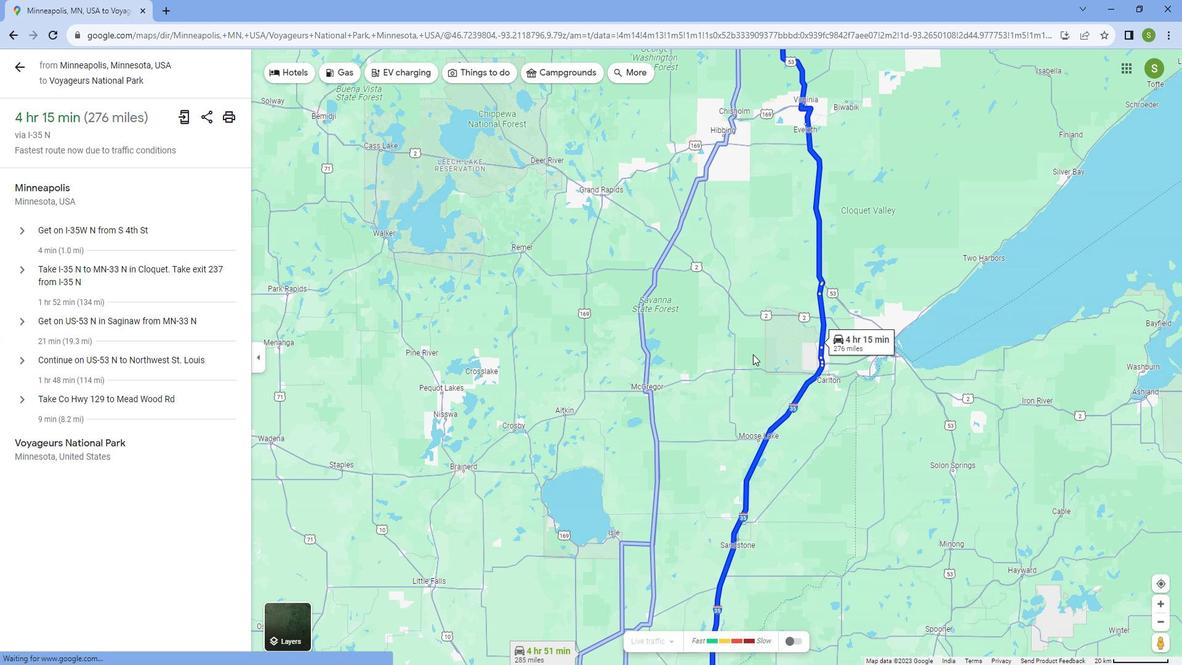 
Action: Mouse moved to (785, 203)
Screenshot: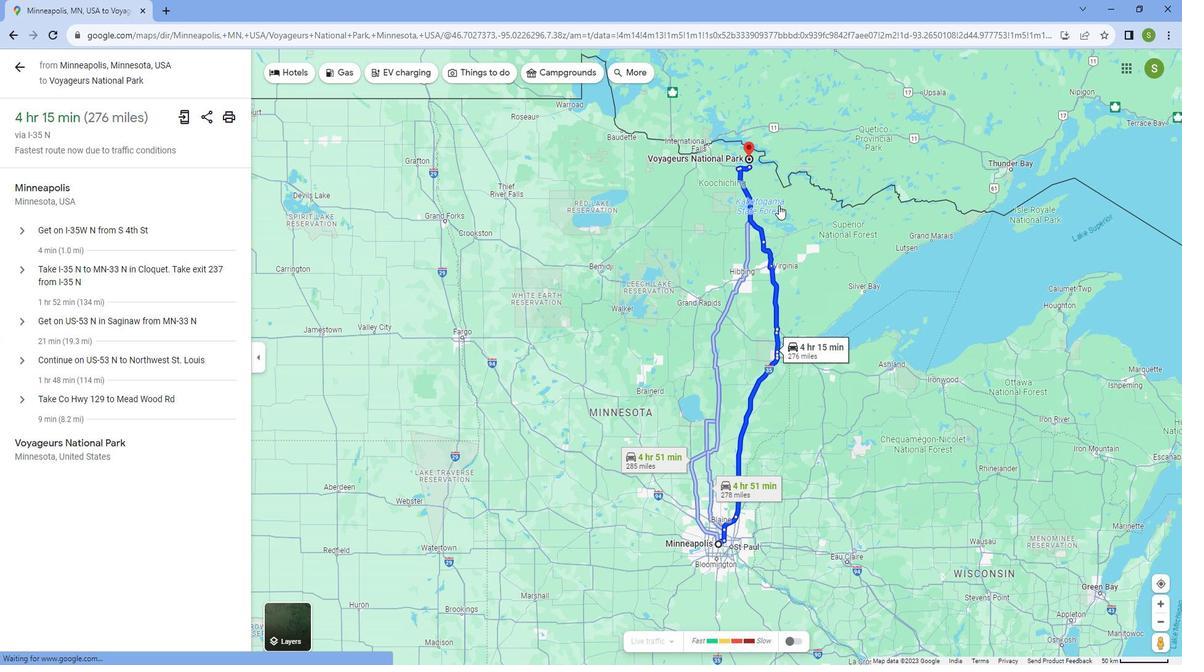 
Action: Mouse scrolled (785, 204) with delta (0, 0)
Screenshot: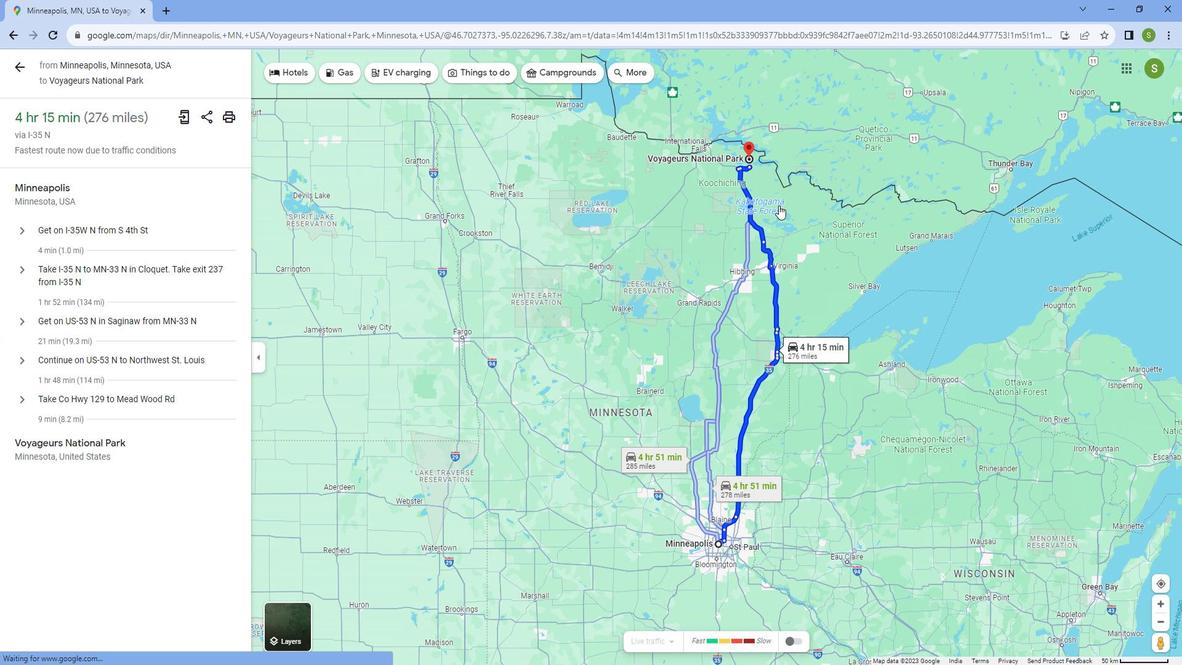 
Action: Mouse scrolled (785, 204) with delta (0, 0)
Screenshot: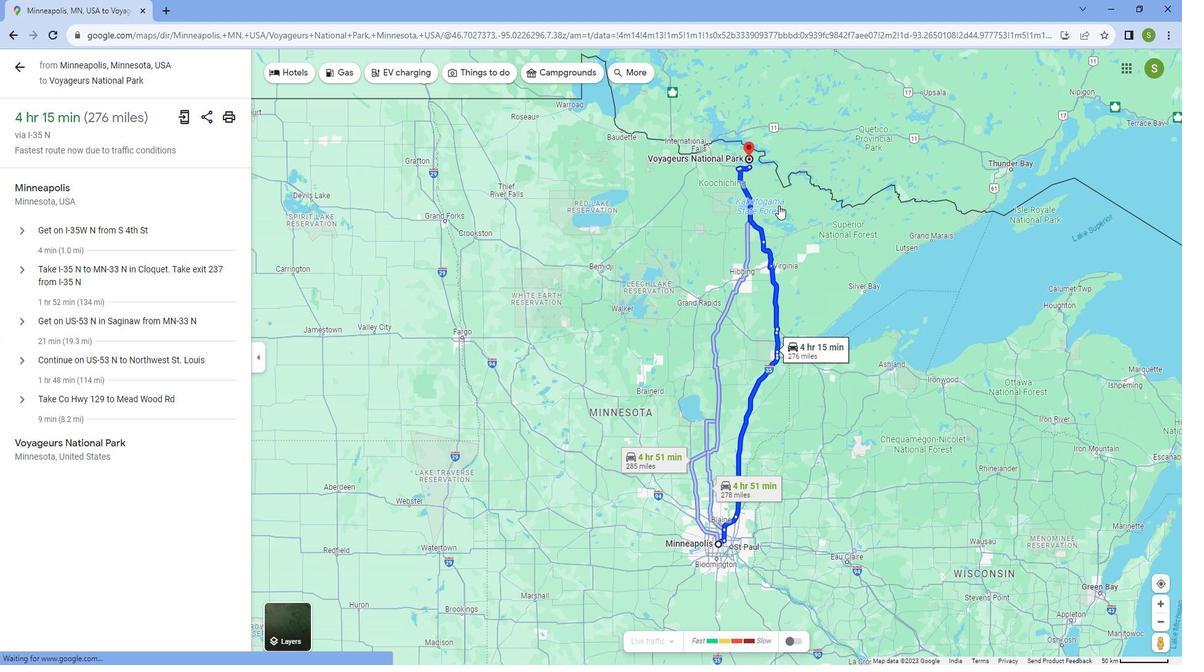 
Action: Mouse moved to (785, 203)
Screenshot: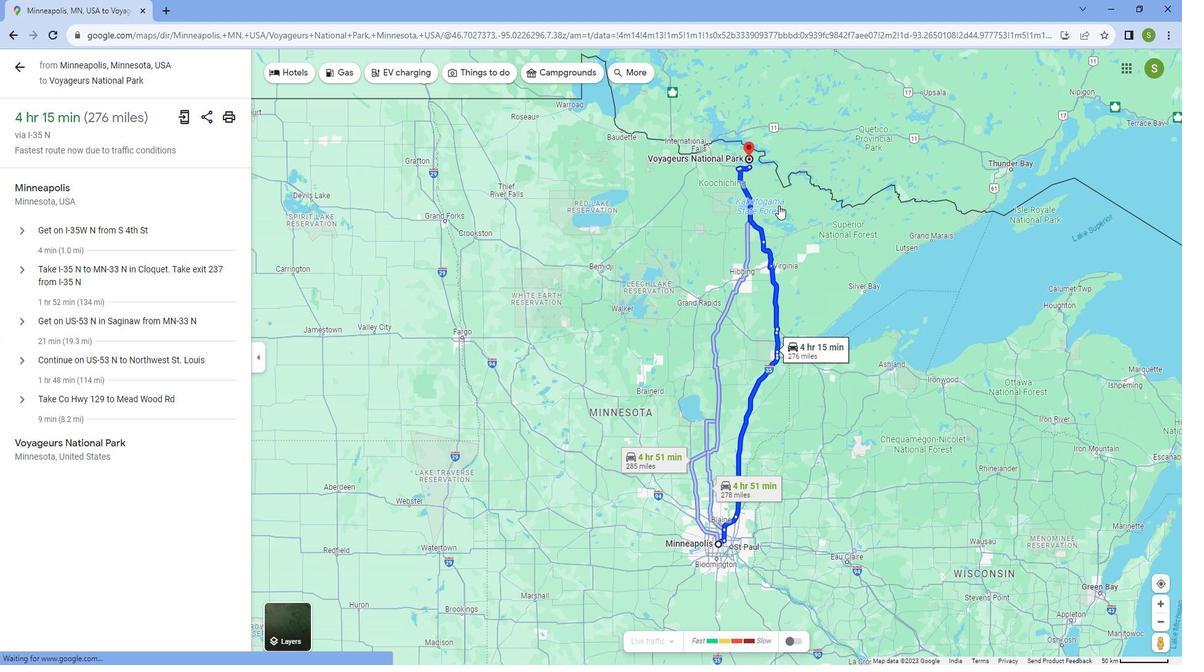 
Action: Mouse scrolled (785, 204) with delta (0, 0)
Screenshot: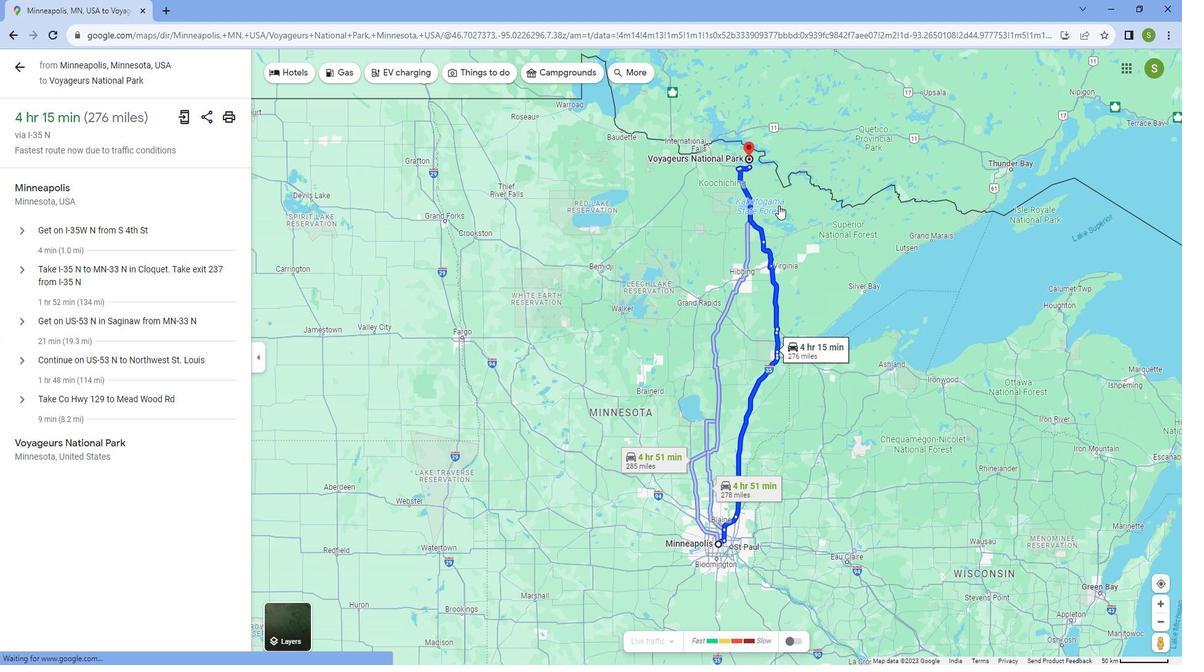 
Action: Mouse scrolled (785, 204) with delta (0, 0)
Screenshot: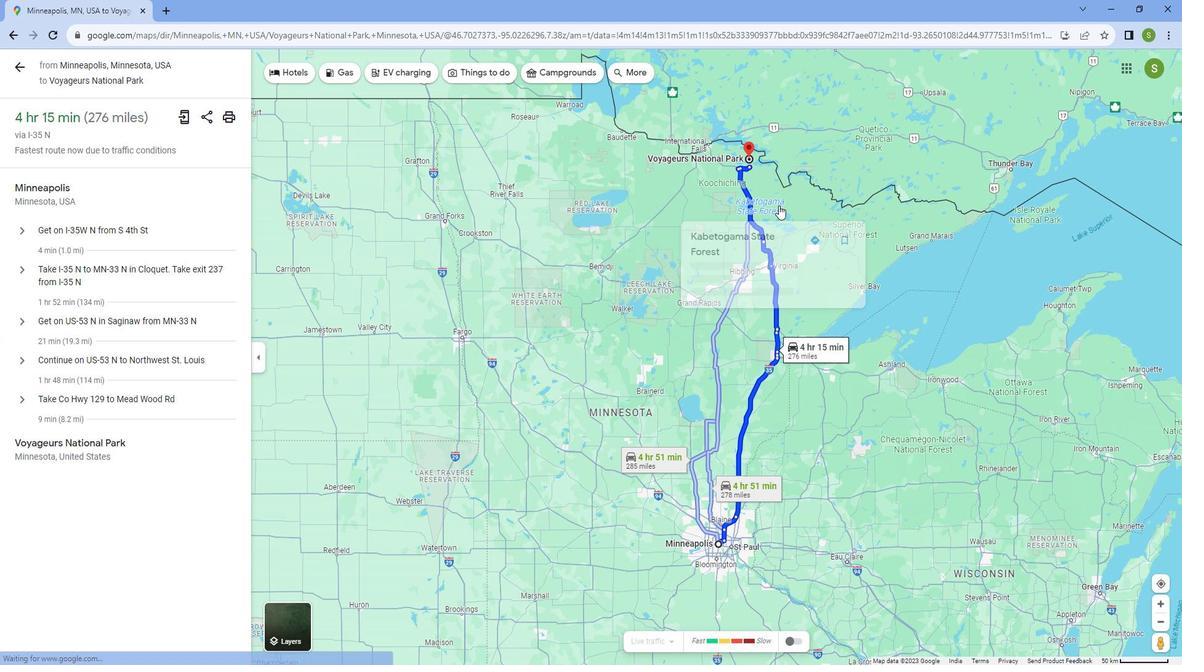 
Action: Mouse scrolled (785, 203) with delta (0, 0)
Screenshot: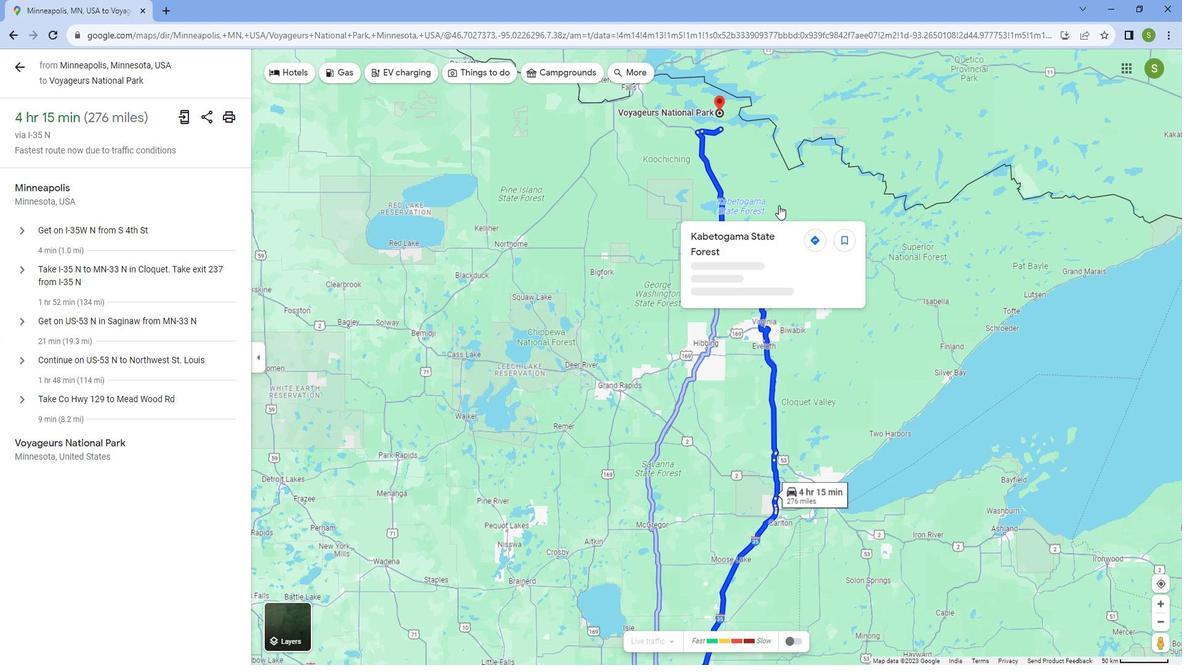 
Action: Mouse scrolled (785, 203) with delta (0, 0)
Screenshot: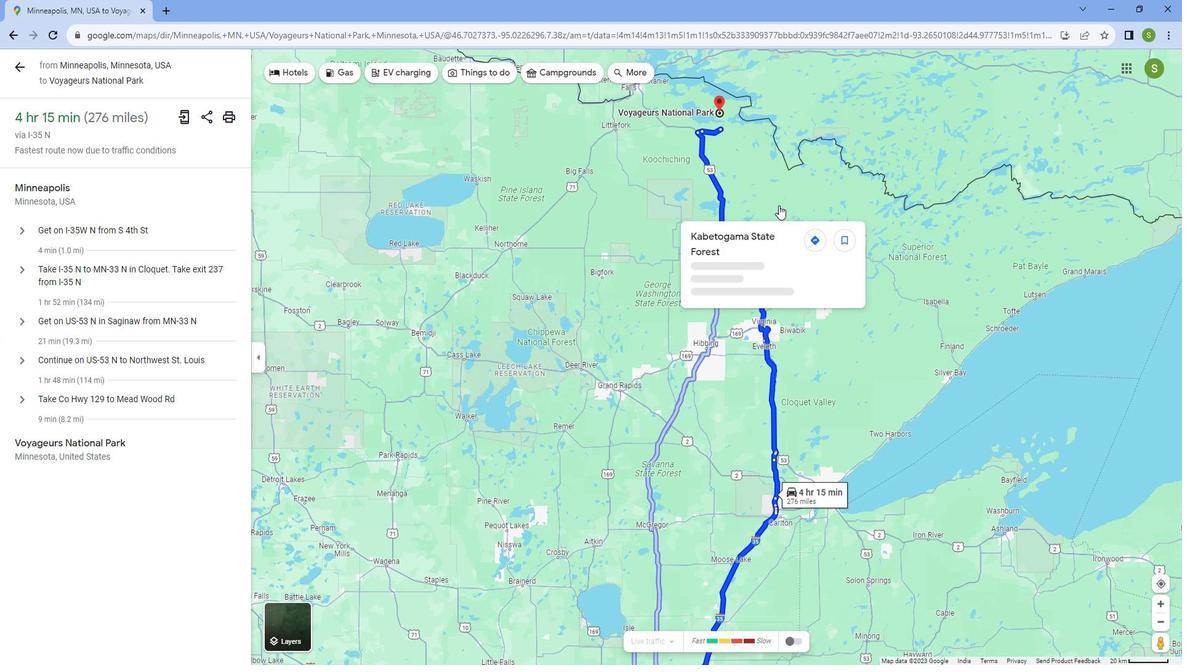
Action: Mouse scrolled (785, 203) with delta (0, 0)
Screenshot: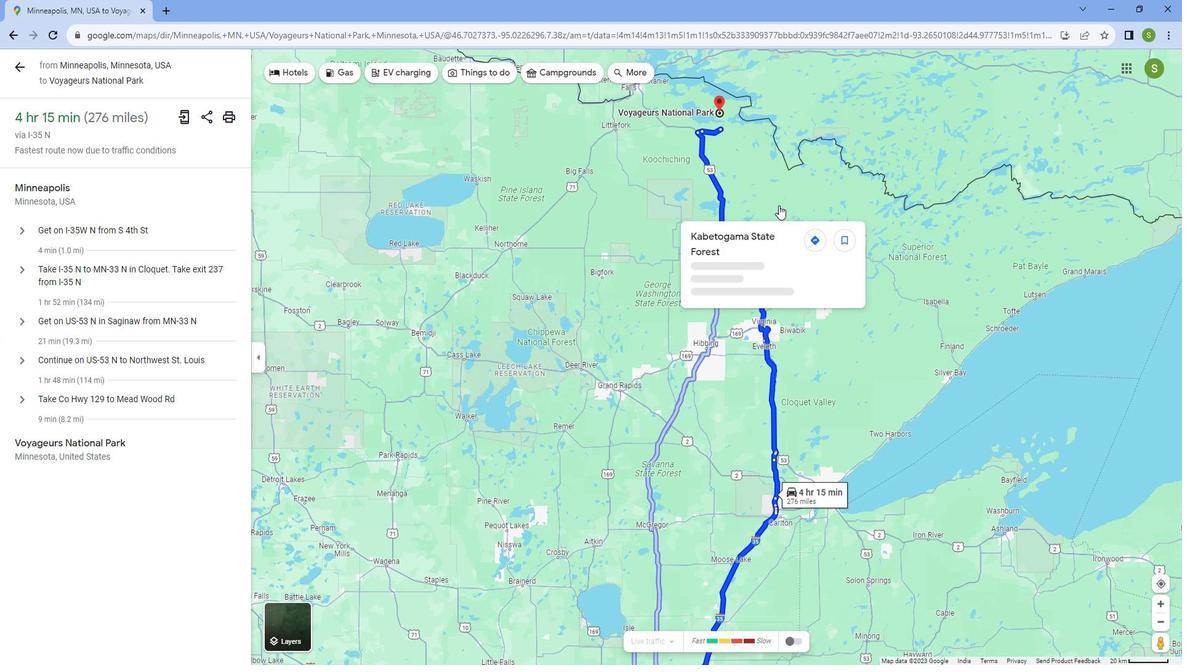 
Action: Mouse scrolled (785, 203) with delta (0, 0)
Screenshot: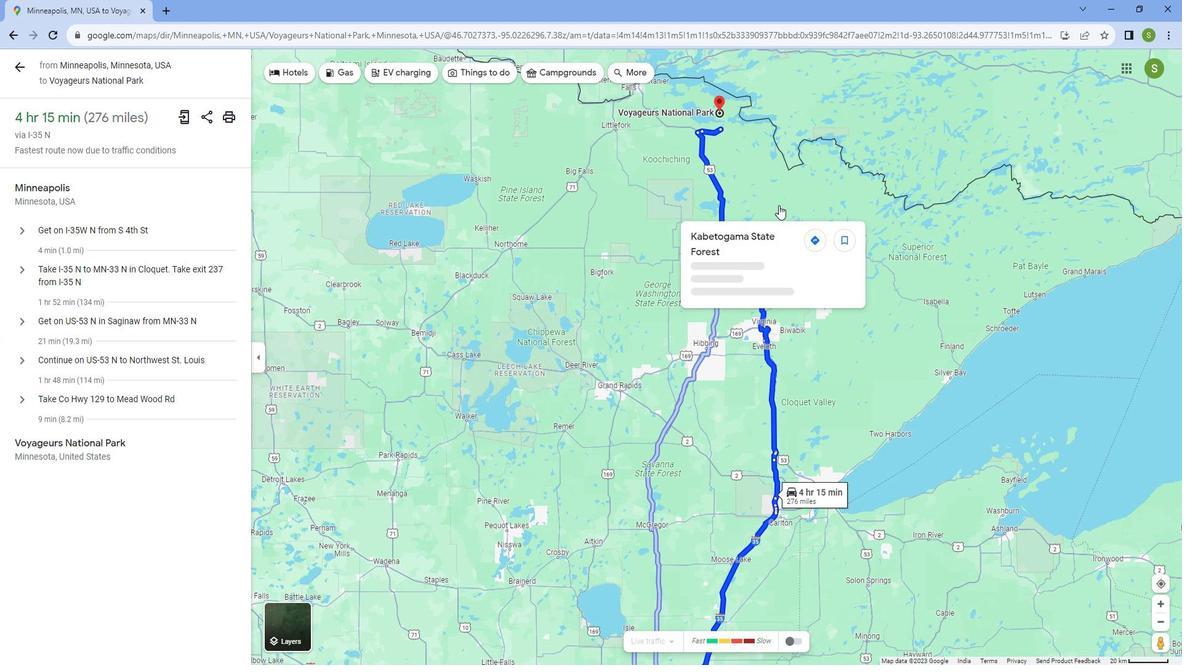 
Action: Mouse scrolled (785, 203) with delta (0, 0)
Screenshot: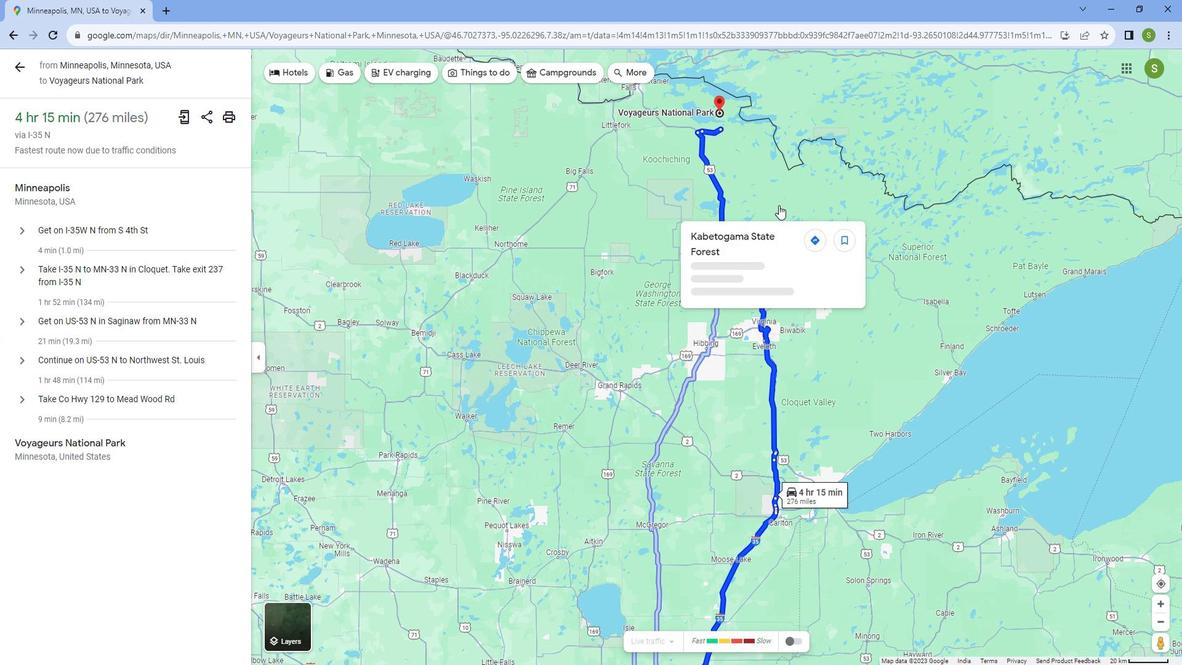 
Action: Mouse scrolled (785, 203) with delta (0, 0)
Screenshot: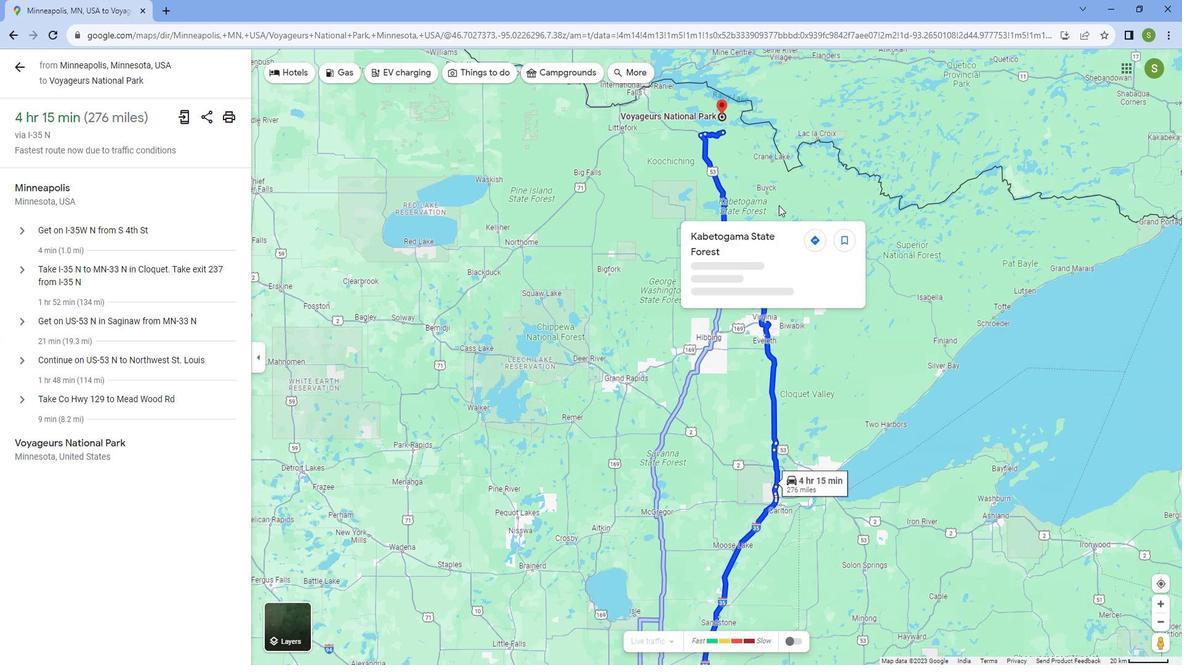 
Action: Mouse moved to (743, 298)
Screenshot: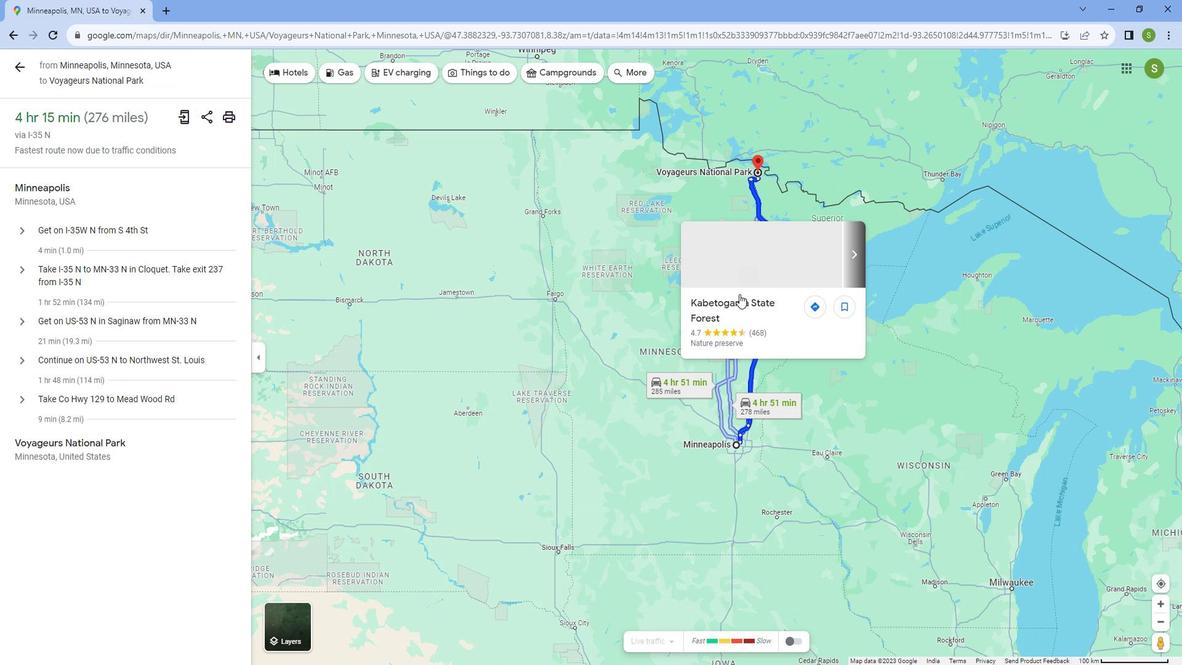 
Action: Mouse scrolled (743, 297) with delta (0, 0)
Screenshot: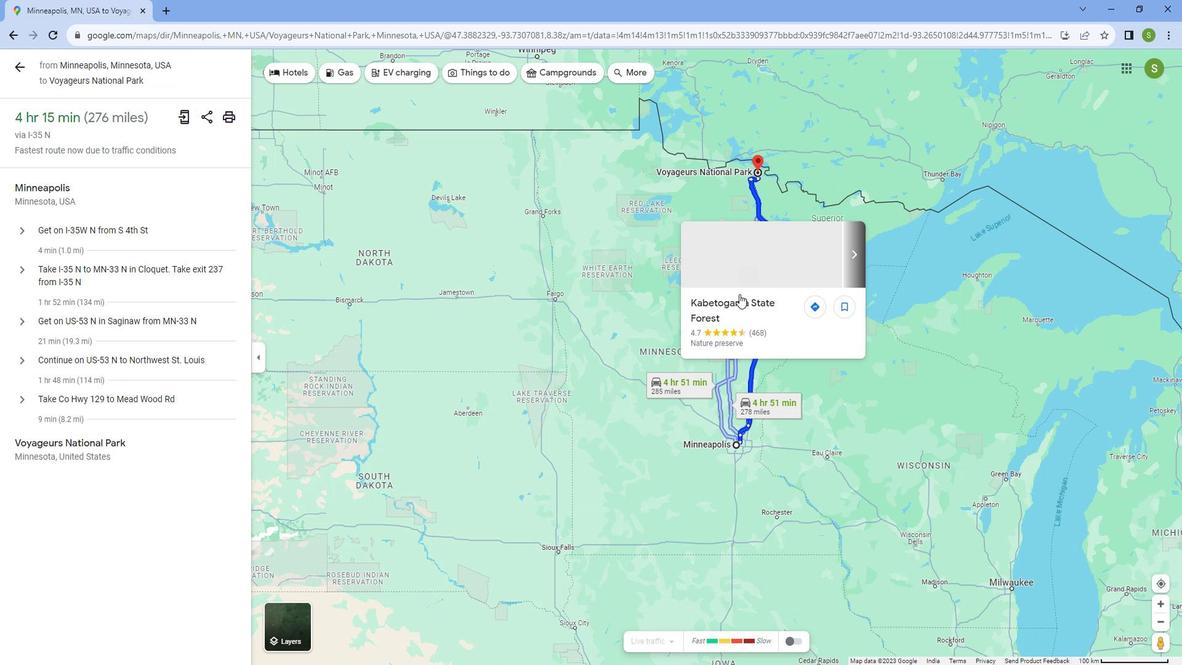 
Action: Mouse moved to (813, 372)
Screenshot: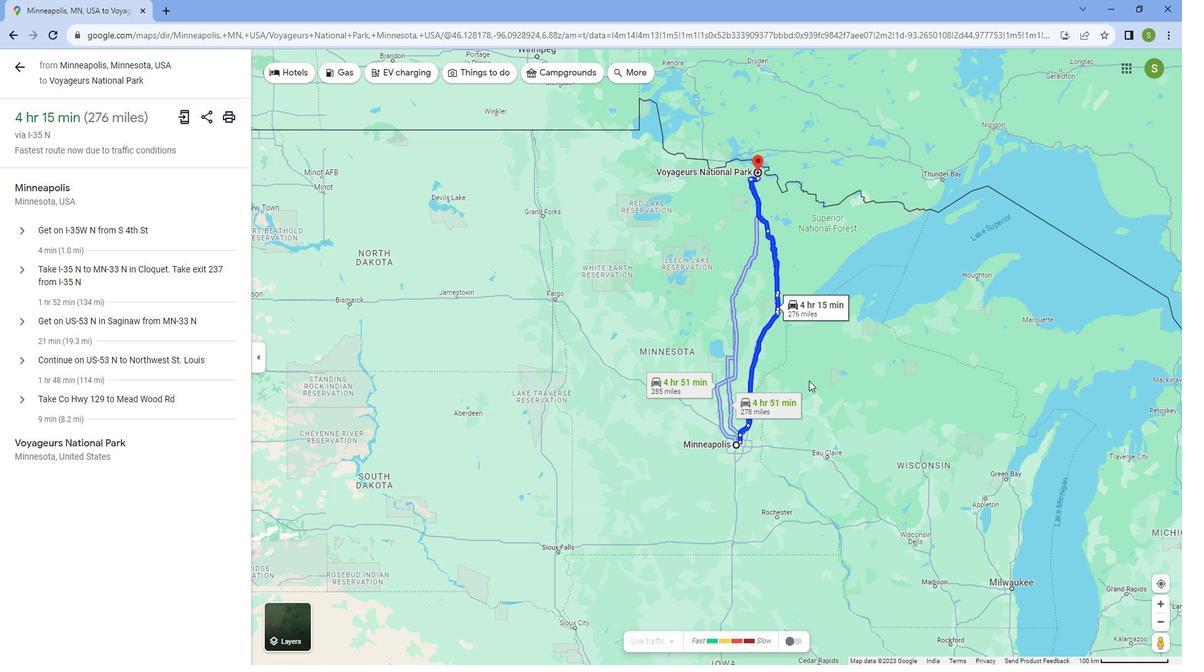 
Action: Mouse scrolled (813, 371) with delta (0, 0)
Screenshot: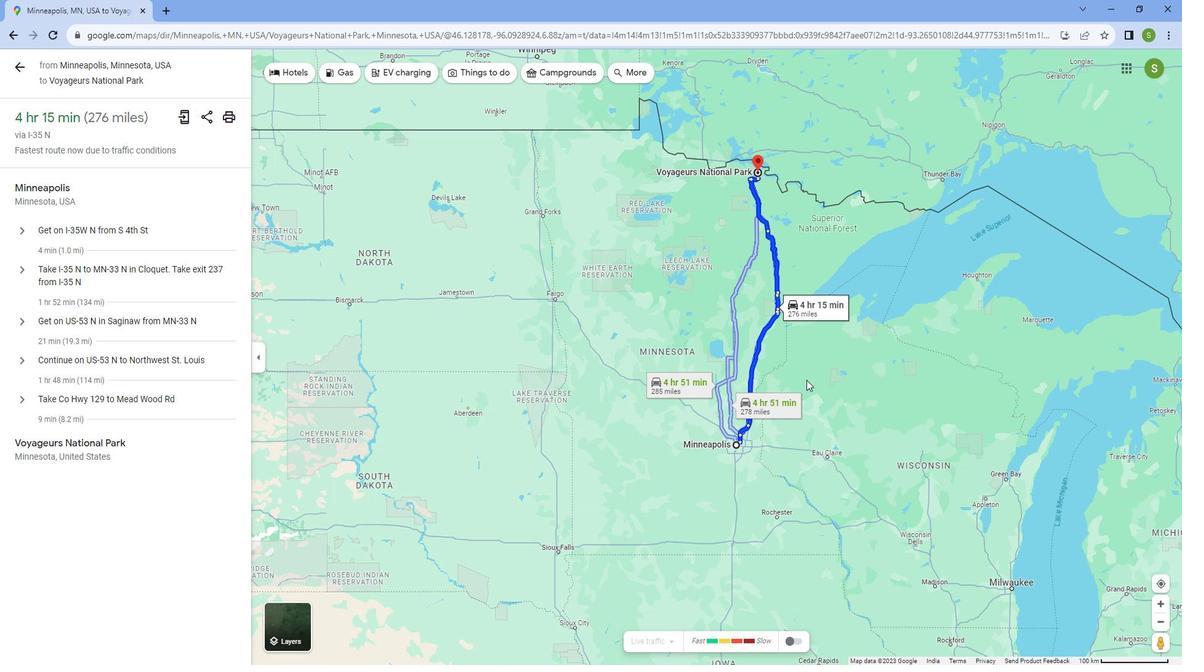 
Action: Mouse scrolled (813, 371) with delta (0, 0)
Screenshot: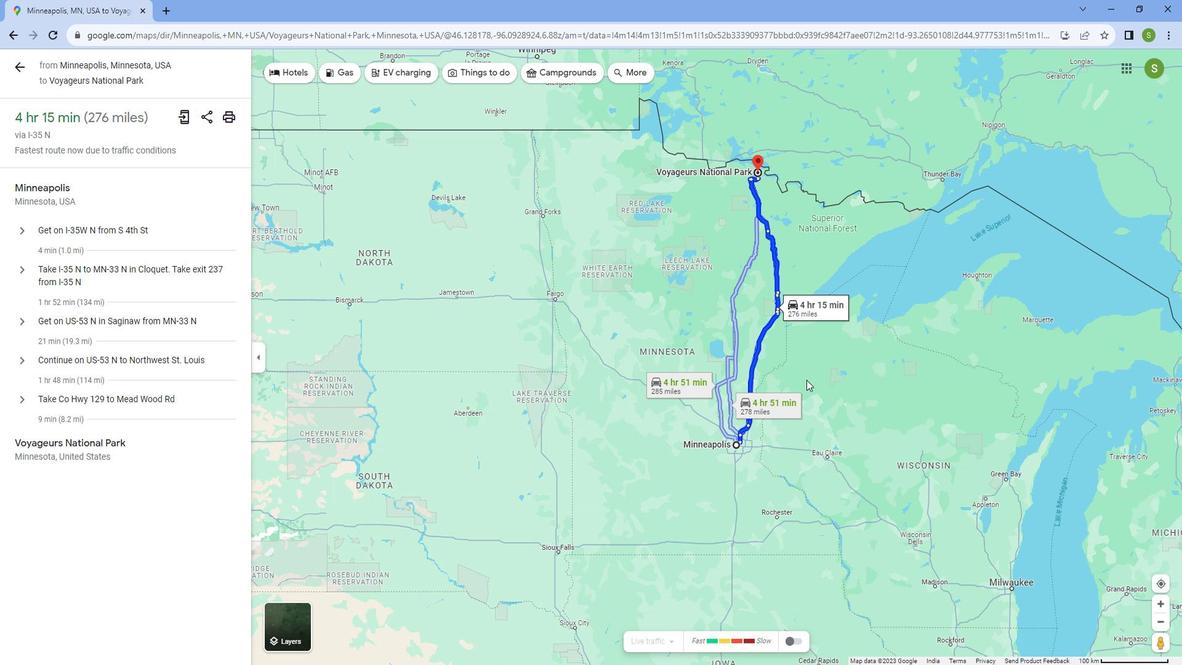 
Action: Mouse moved to (764, 409)
Screenshot: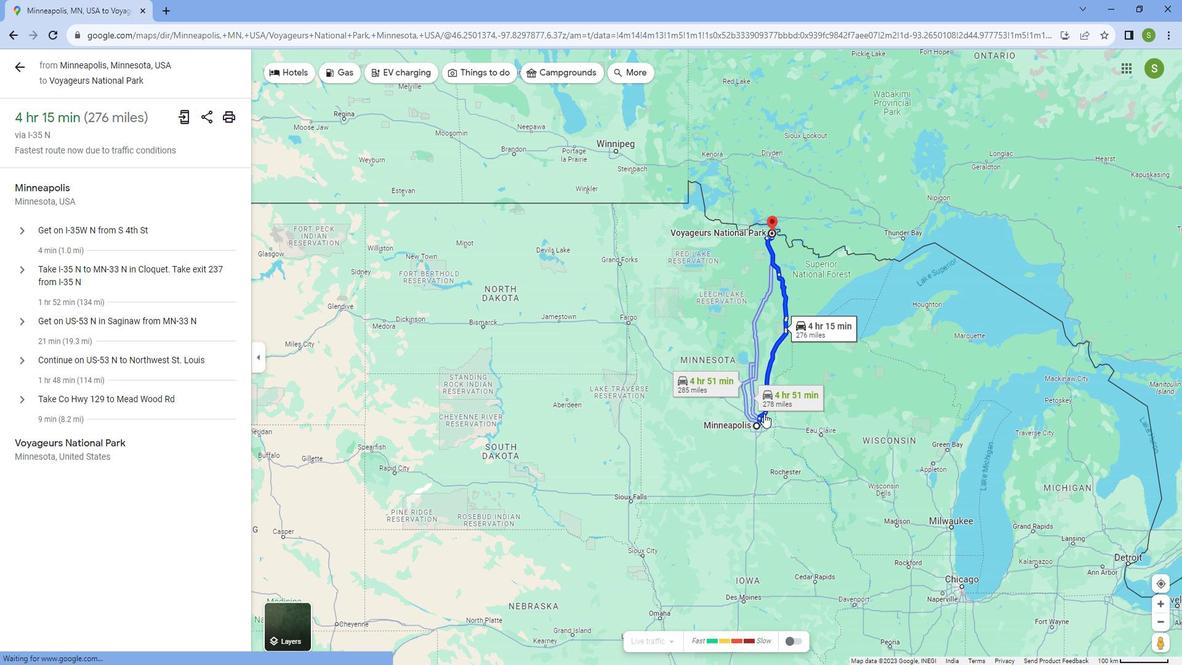 
Action: Mouse scrolled (764, 409) with delta (0, 0)
Screenshot: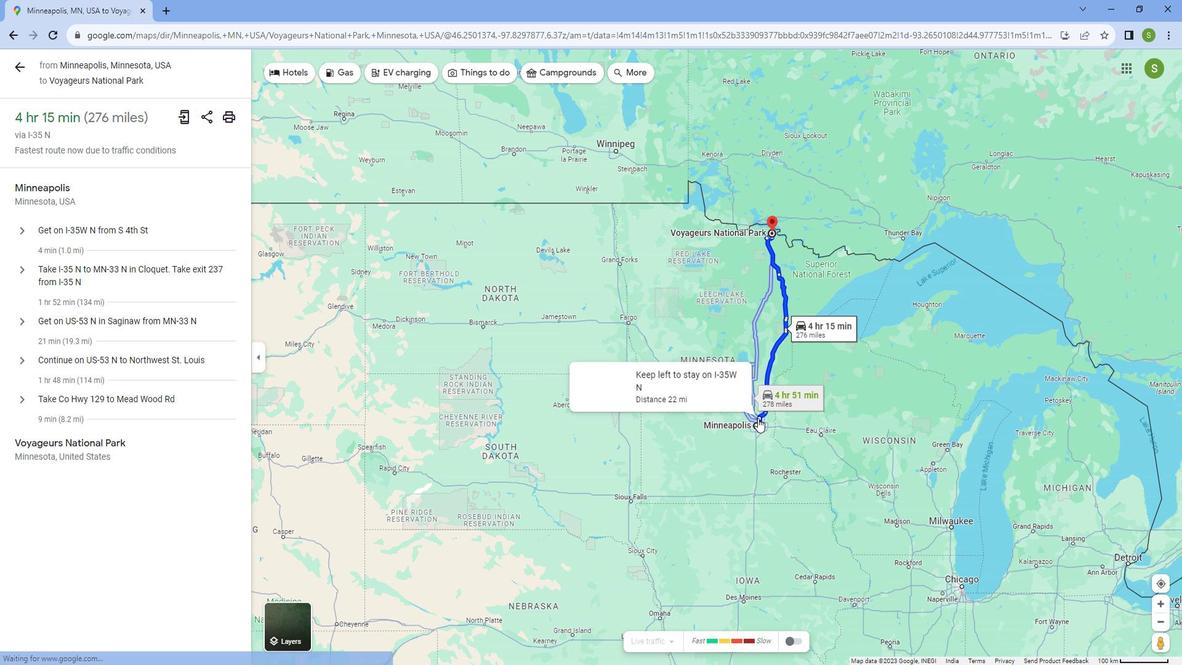 
Action: Mouse scrolled (764, 409) with delta (0, 0)
Screenshot: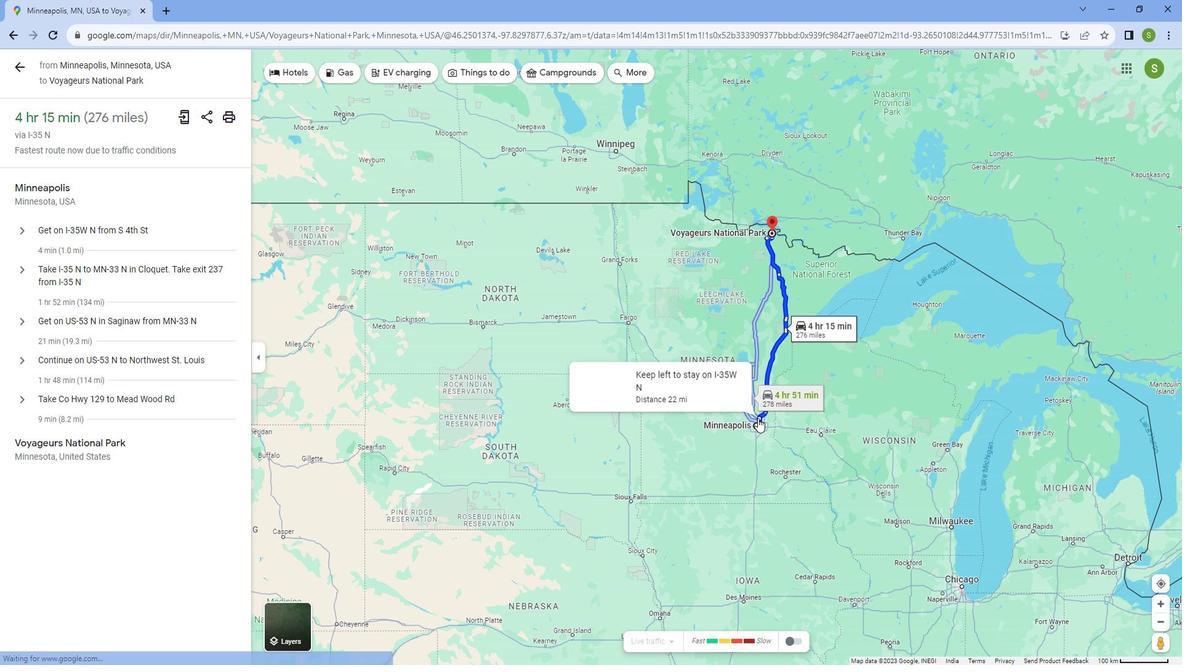 
Action: Mouse scrolled (764, 409) with delta (0, 0)
Screenshot: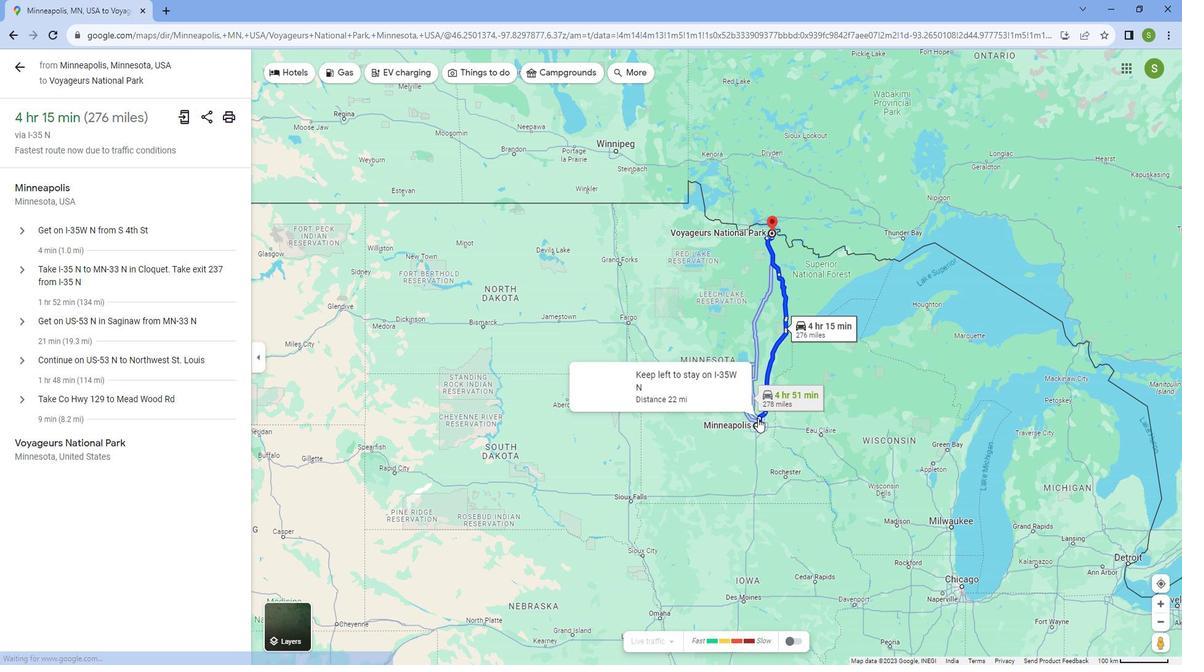 
Action: Mouse scrolled (764, 409) with delta (0, 0)
Screenshot: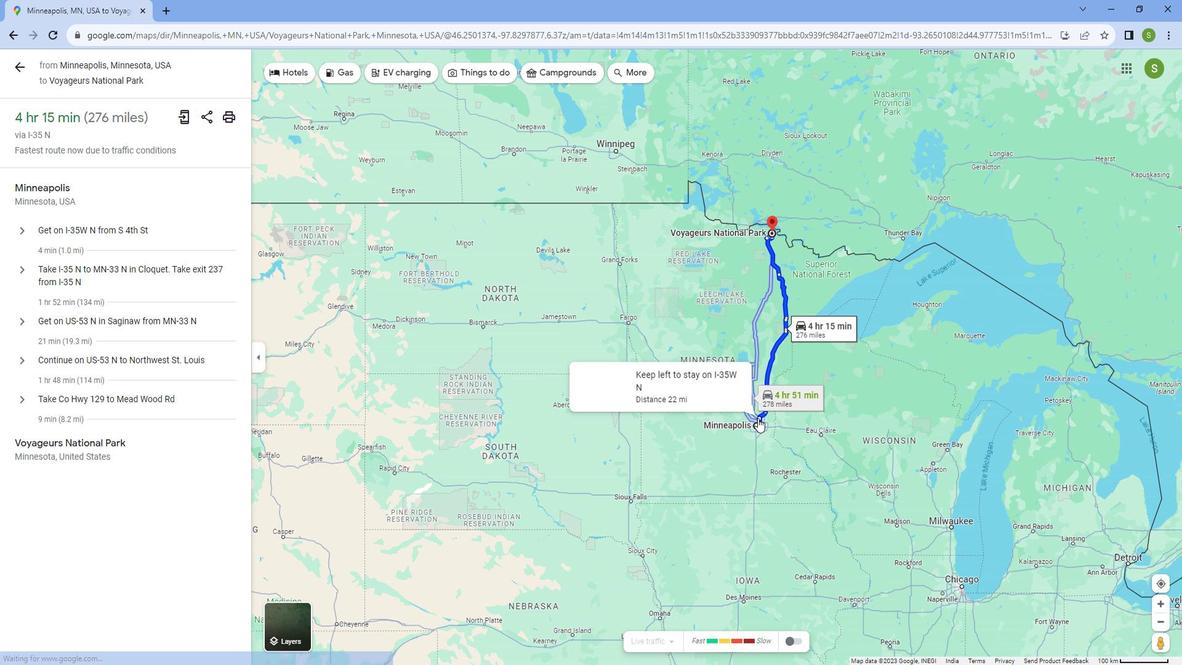 
Action: Mouse scrolled (764, 409) with delta (0, 0)
Screenshot: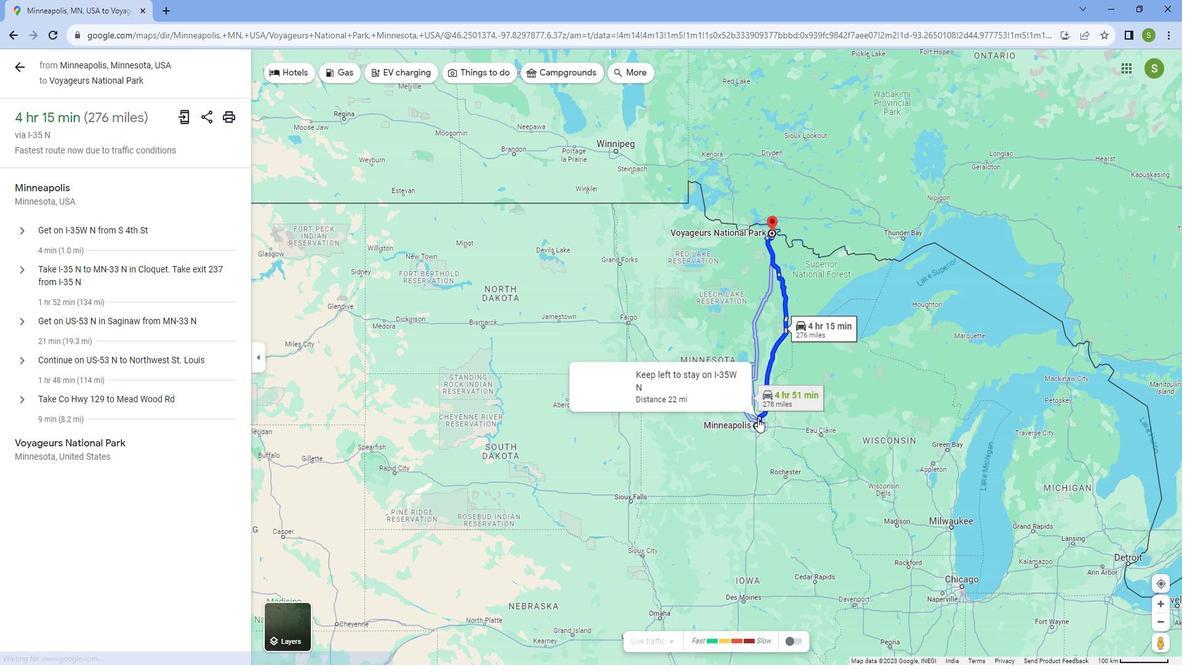 
Action: Mouse moved to (851, 368)
Screenshot: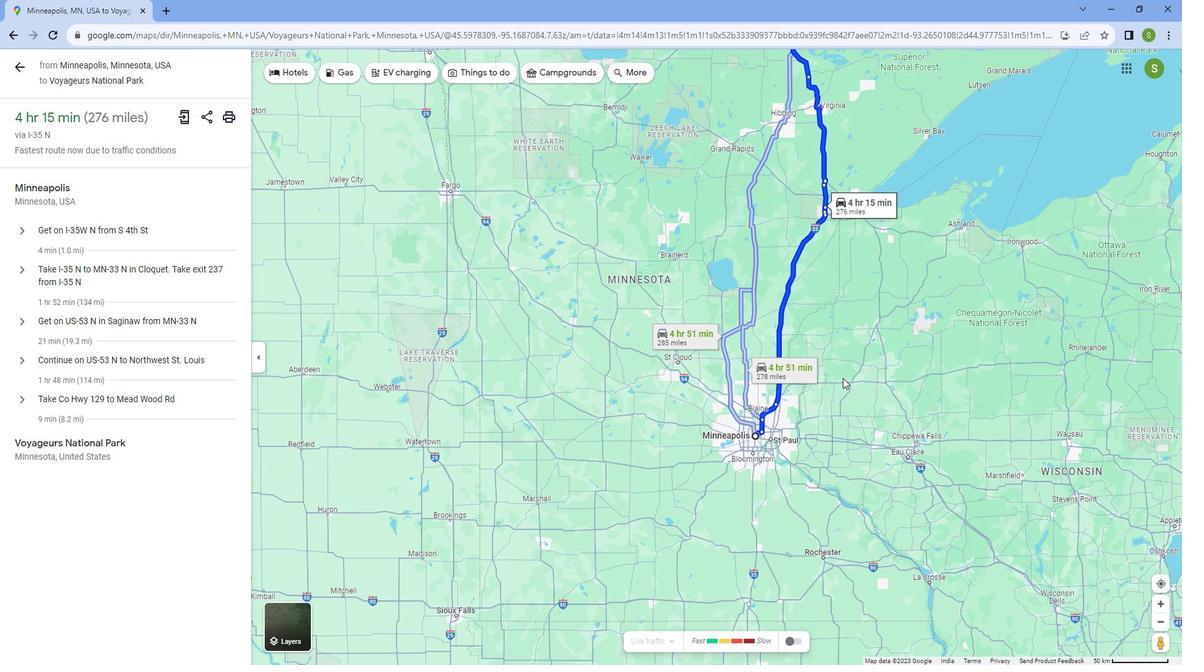 
Action: Mouse scrolled (851, 367) with delta (0, 0)
Screenshot: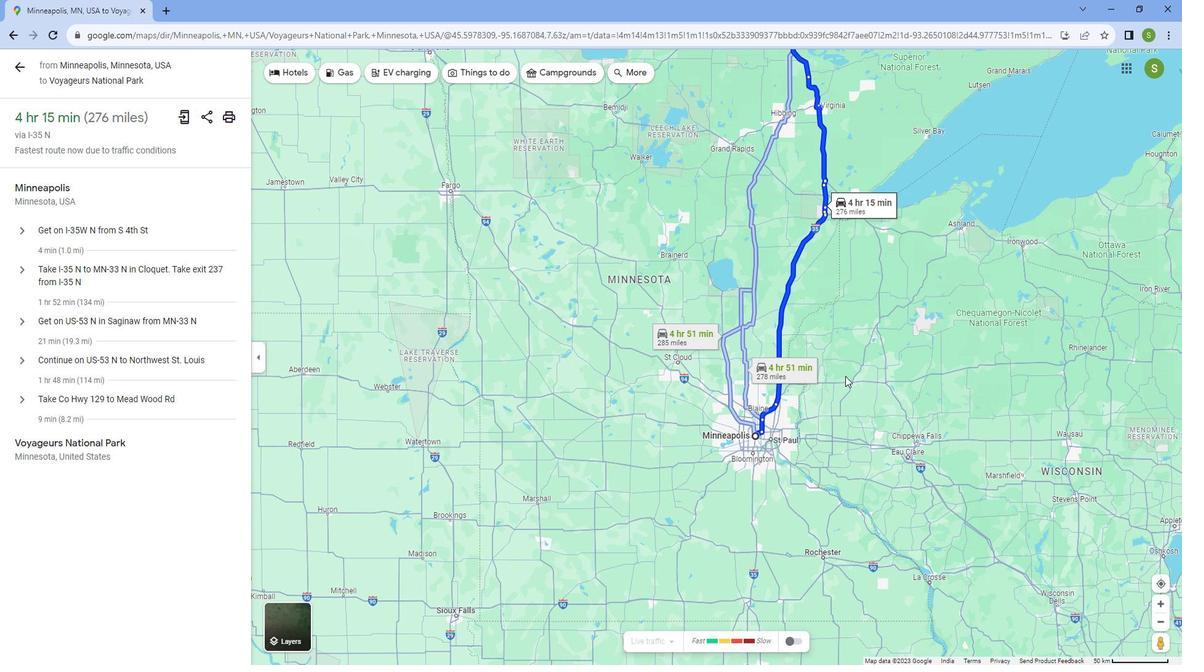 
Action: Mouse scrolled (851, 367) with delta (0, 0)
Screenshot: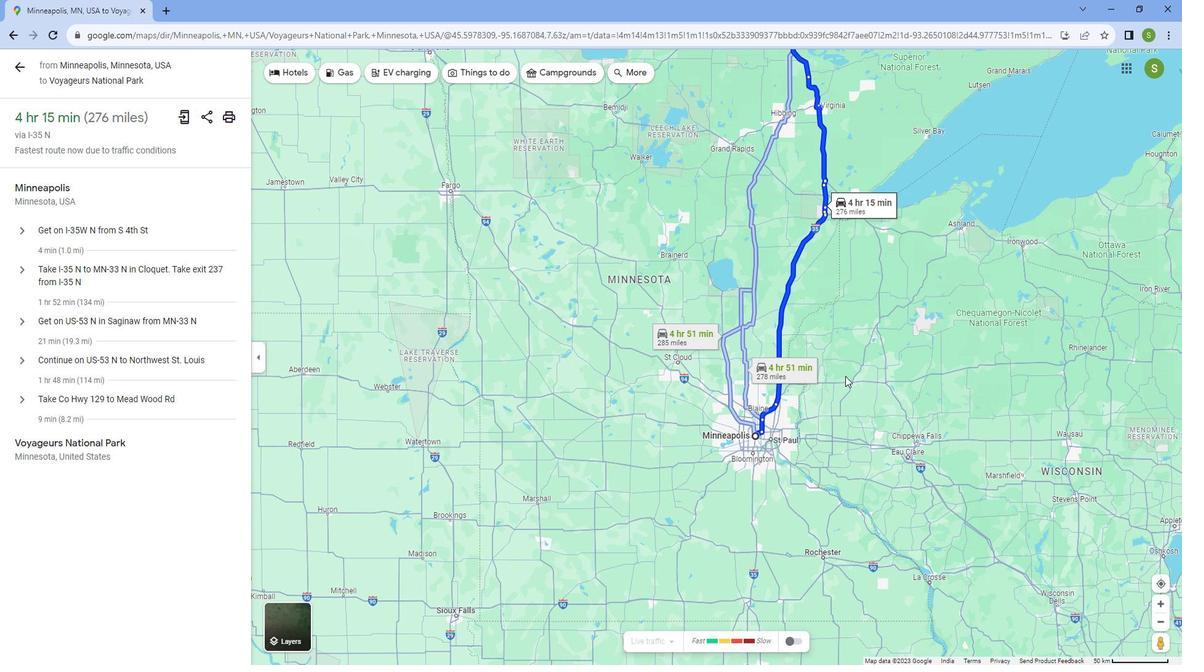 
Action: Mouse scrolled (851, 367) with delta (0, 0)
Screenshot: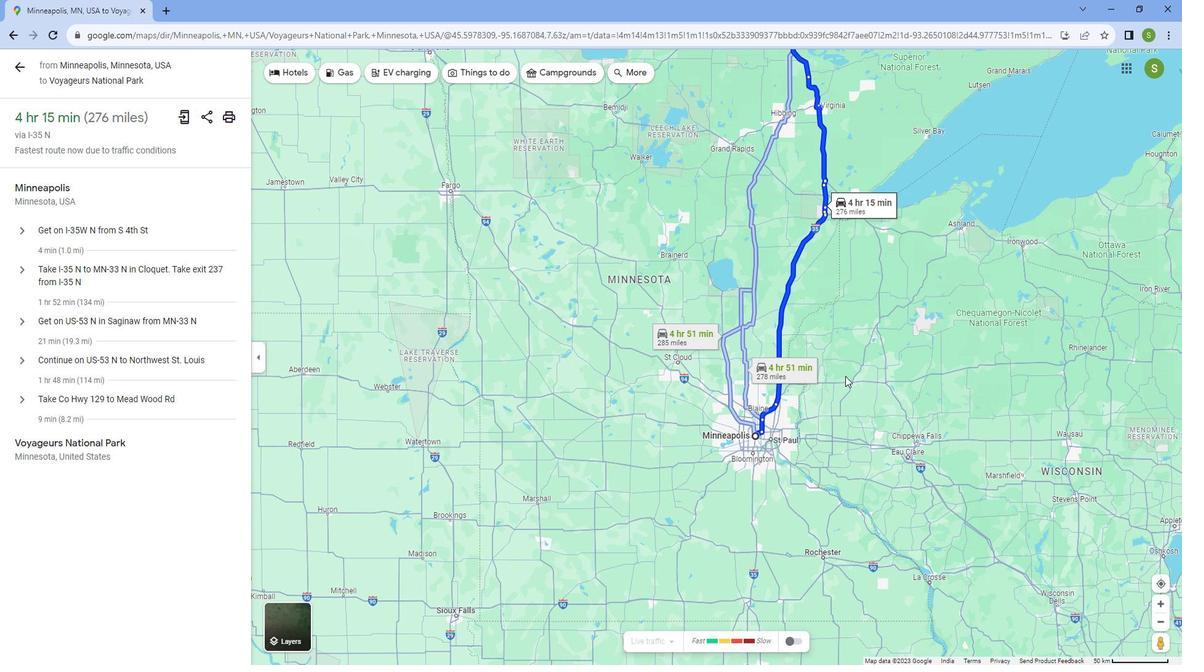 
Action: Mouse scrolled (851, 367) with delta (0, 0)
Screenshot: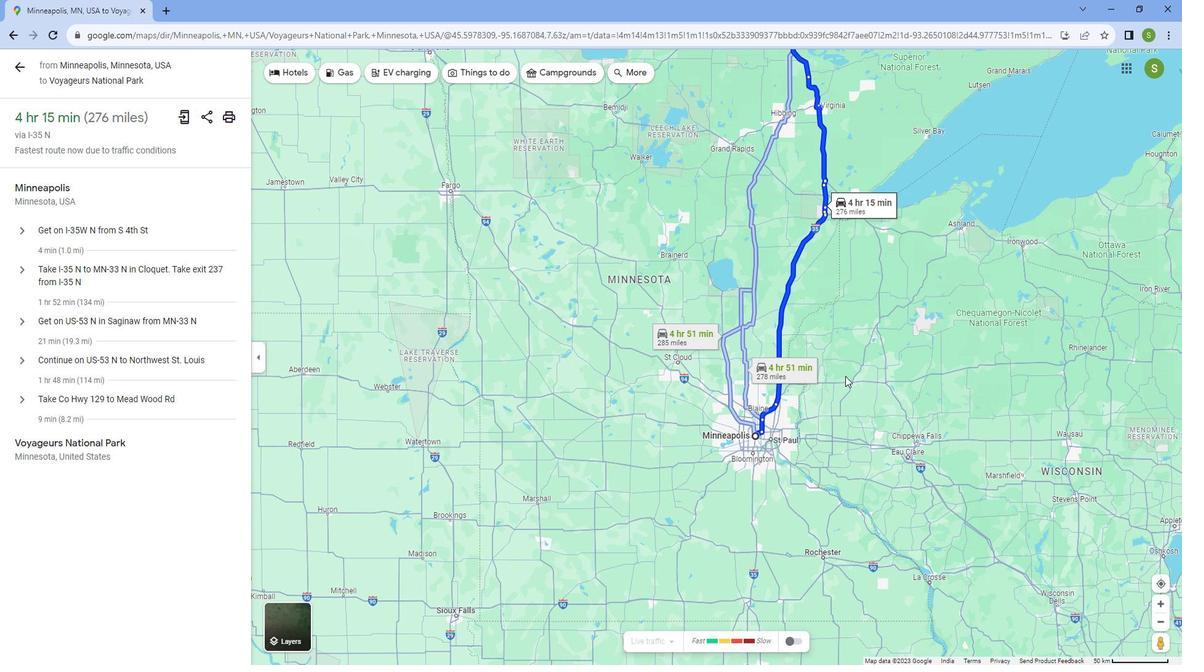 
Action: Mouse scrolled (851, 367) with delta (0, 0)
Screenshot: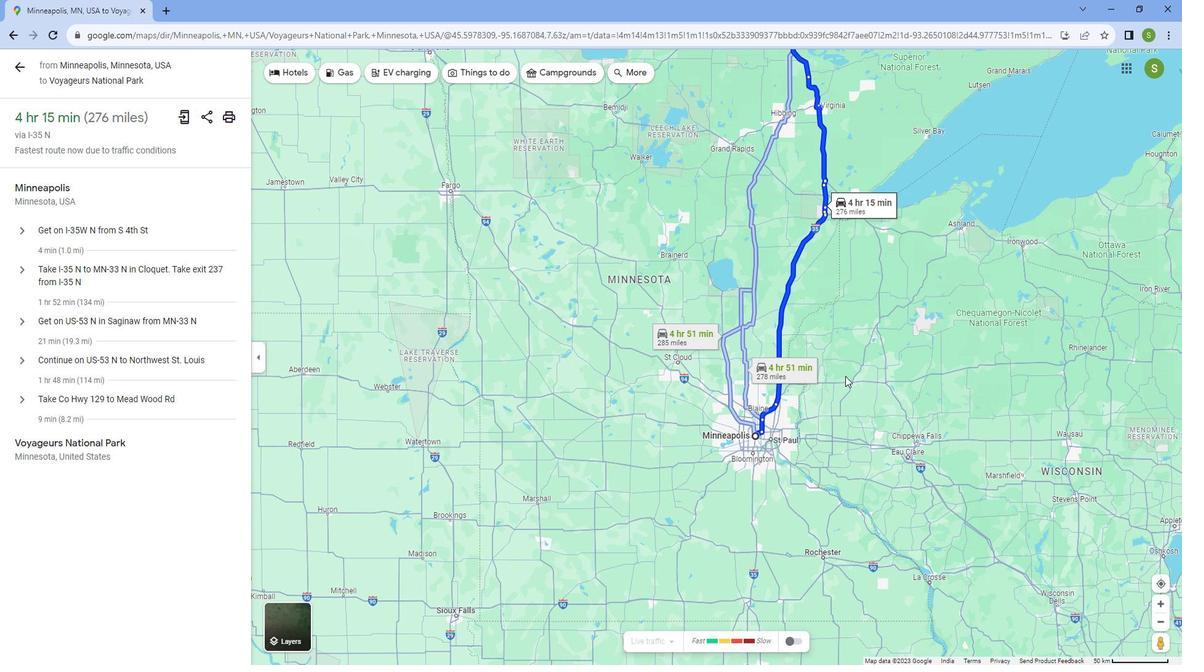 
Action: Mouse scrolled (851, 367) with delta (0, 0)
Screenshot: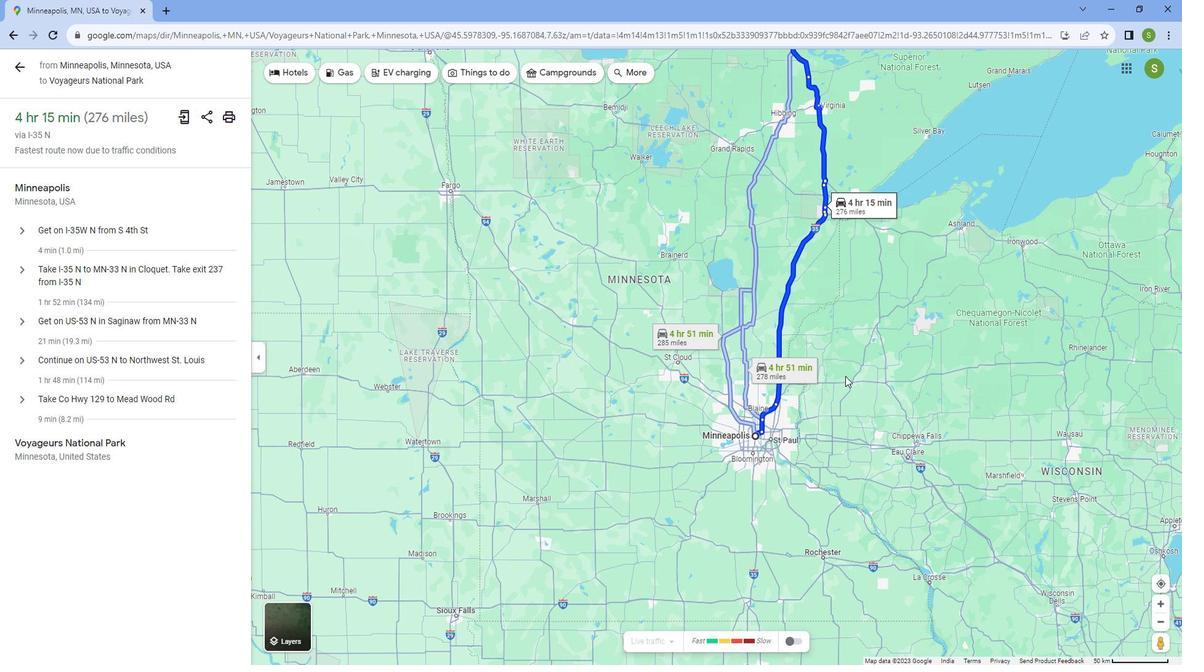 
Action: Mouse scrolled (851, 367) with delta (0, 0)
Screenshot: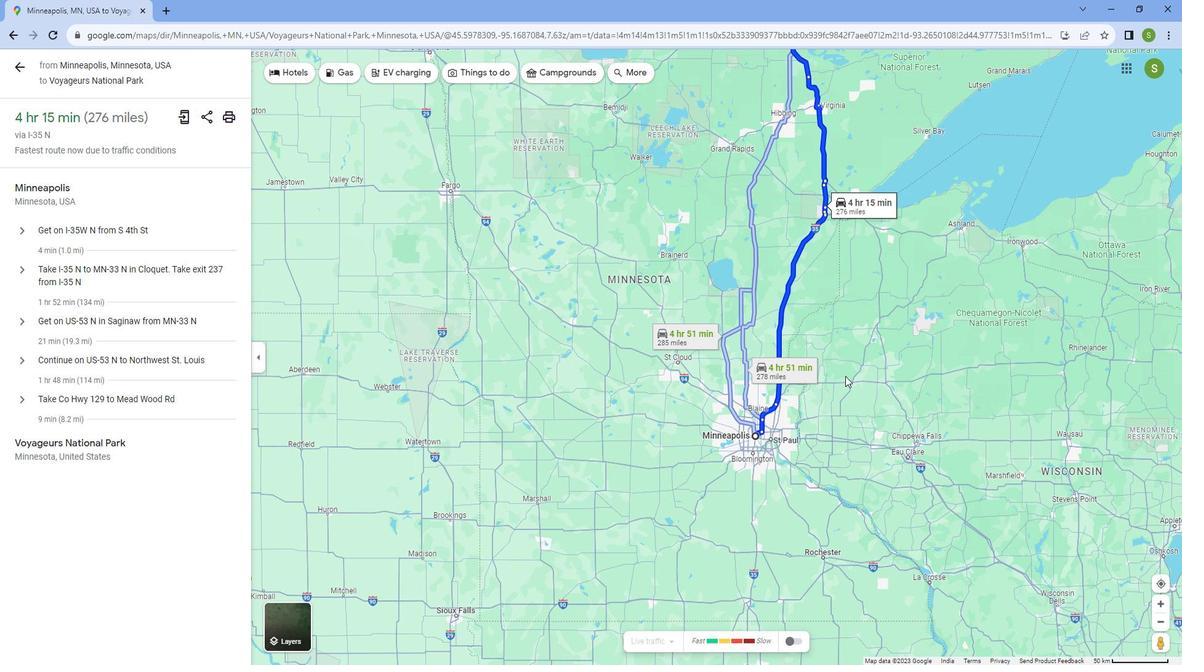 
Action: Mouse scrolled (851, 368) with delta (0, 0)
Screenshot: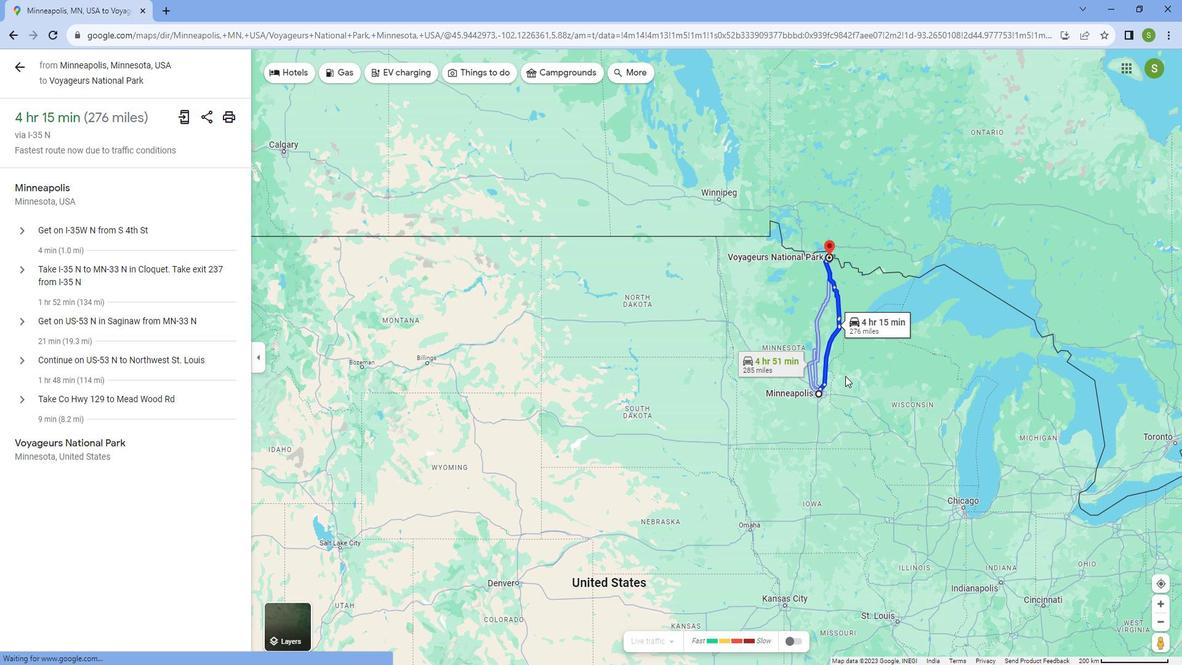 
Action: Mouse scrolled (851, 368) with delta (0, 0)
Screenshot: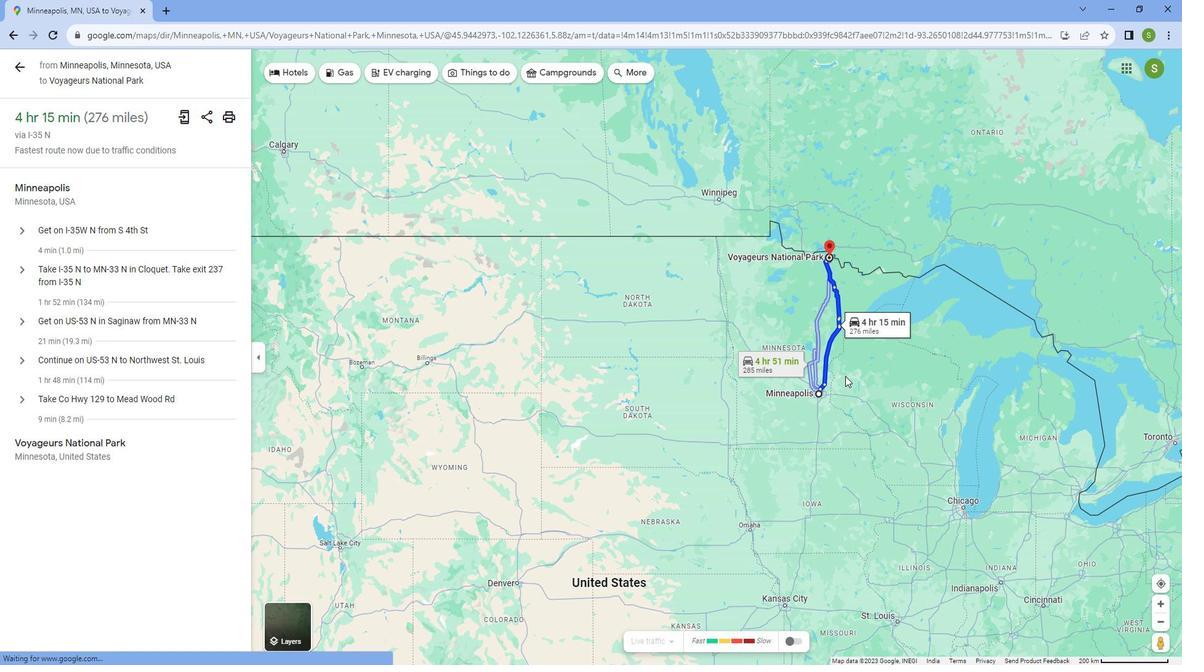 
Action: Mouse moved to (855, 367)
Screenshot: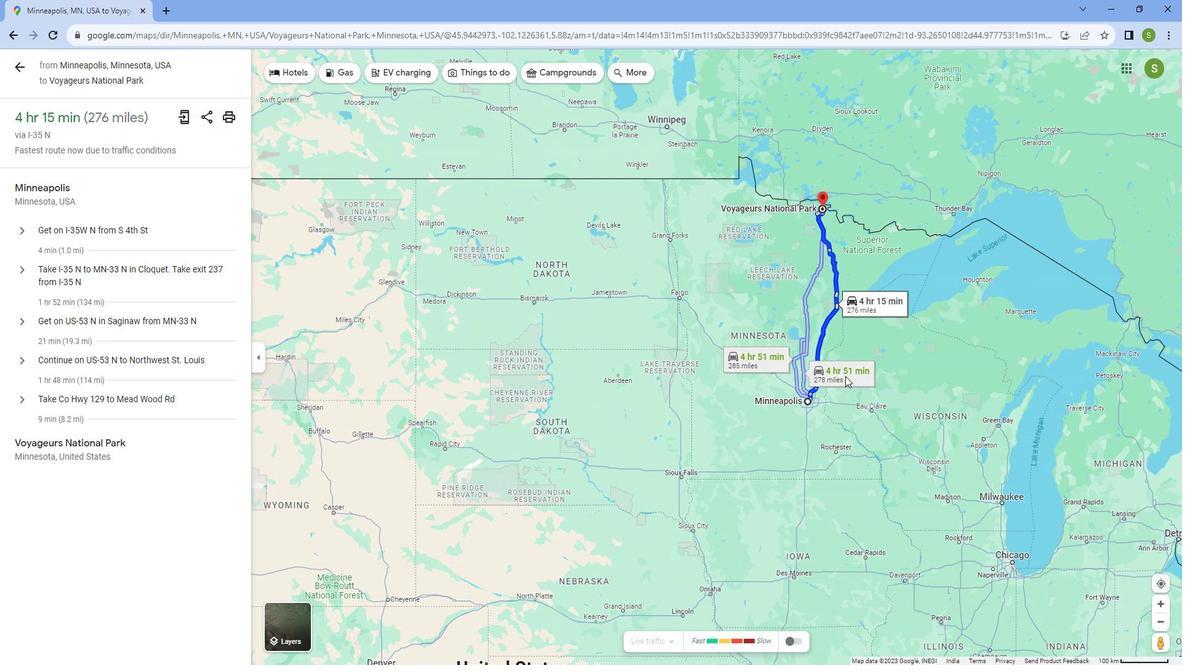 
